 Task: Open Card Tutoring Review in Board Product Feature Prioritization and Development to Workspace Financial Planning and Analysis Services and add a team member Softage.1@softage.net, a label Yellow, a checklist LEED Certification, an attachment from your google drive, a color Yellow and finally, add a card description 'Develop and launch new customer retention program for low-value customers' and a comment 'Given the potential impact of this task on our team workload, let us ensure that we have the necessary resources and support to execute it effectively.'. Add a start date 'Jan 05, 1900' with a due date 'Jan 12, 1900'
Action: Mouse moved to (362, 149)
Screenshot: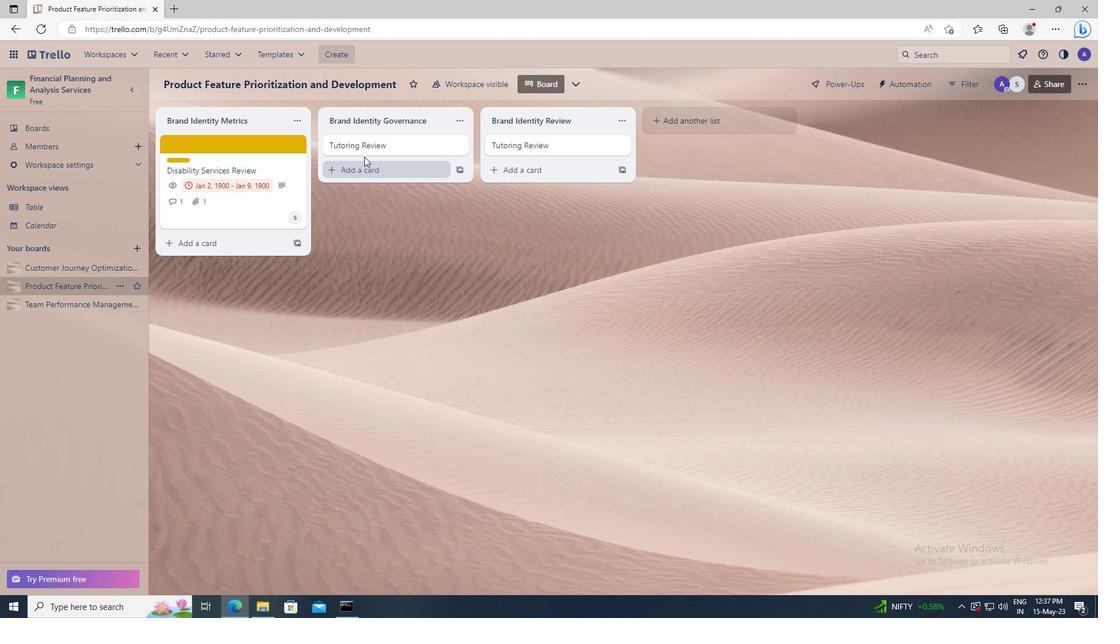 
Action: Mouse pressed left at (362, 149)
Screenshot: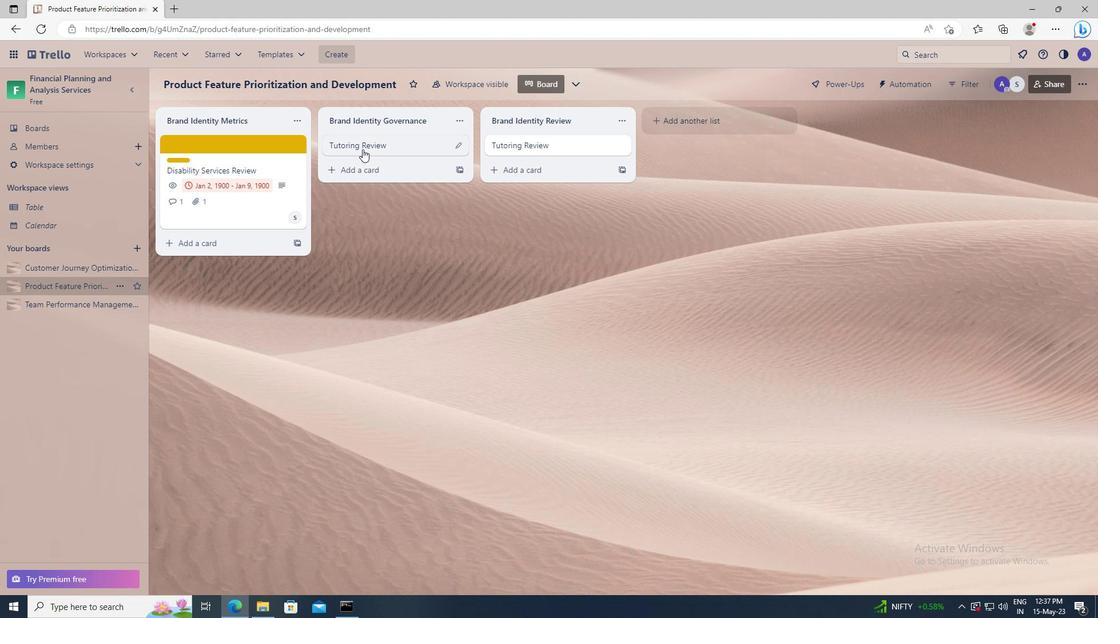 
Action: Mouse moved to (675, 184)
Screenshot: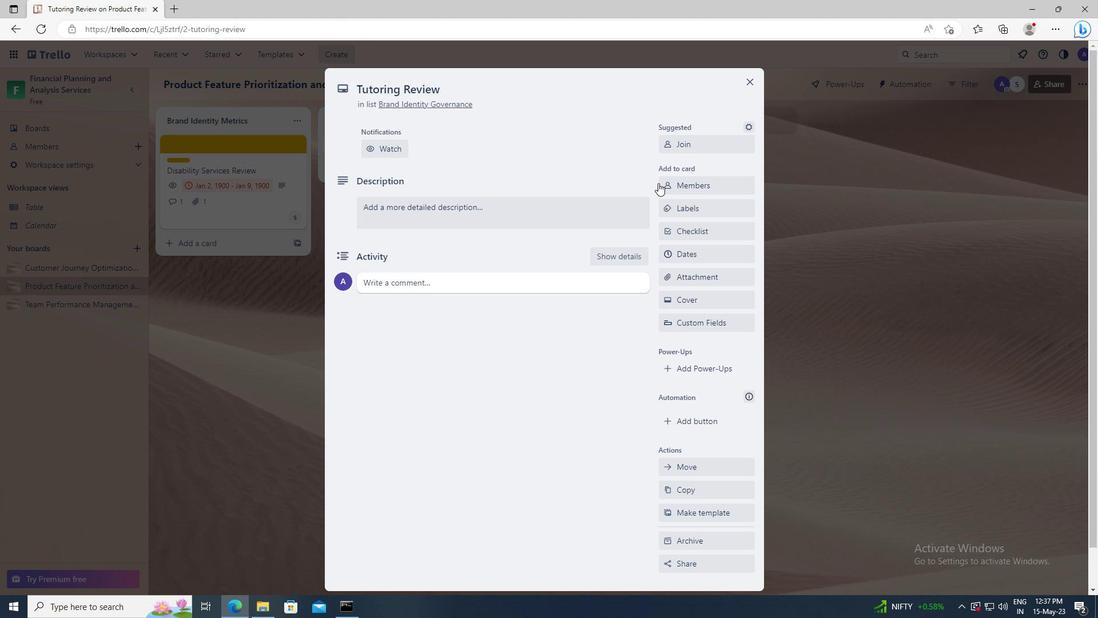 
Action: Mouse pressed left at (675, 184)
Screenshot: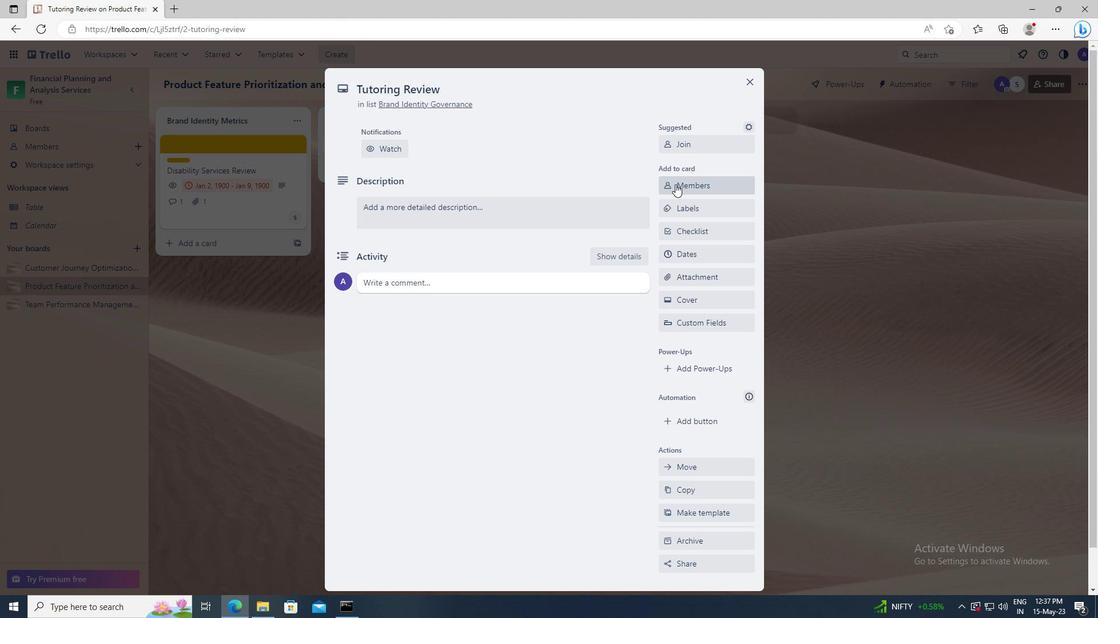
Action: Mouse moved to (683, 237)
Screenshot: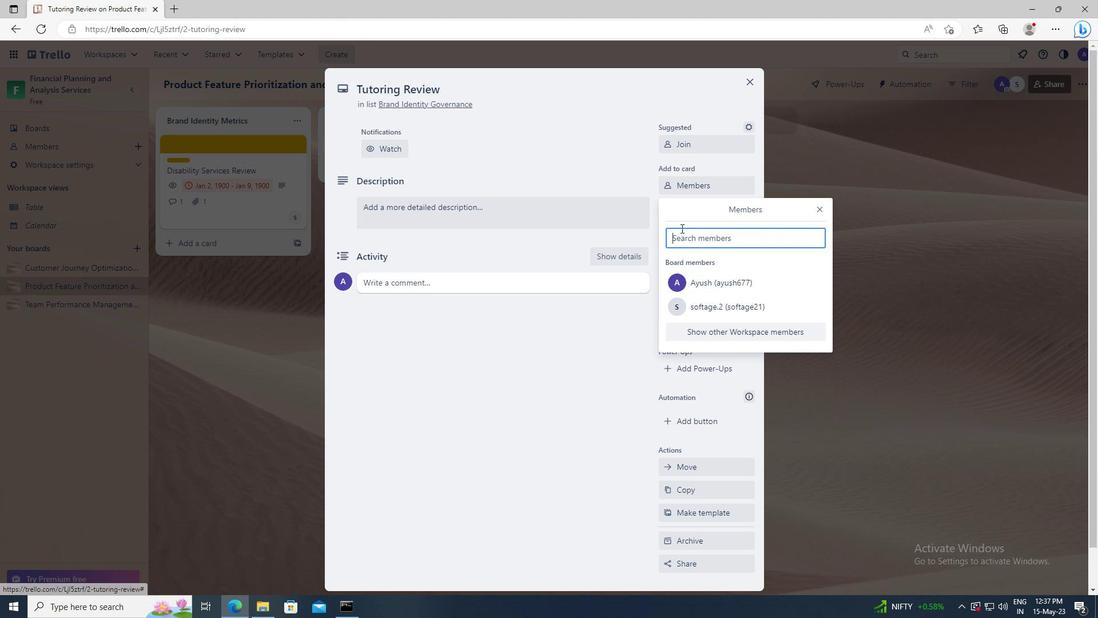 
Action: Mouse pressed left at (683, 237)
Screenshot: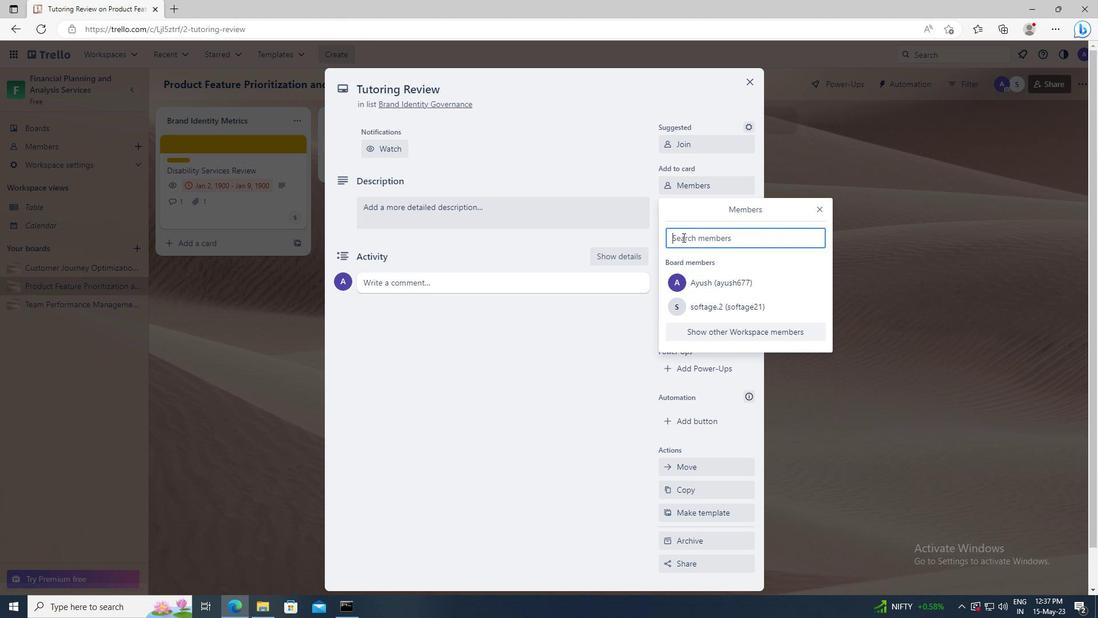 
Action: Key pressed <Key.shift>SOFTAGE.1
Screenshot: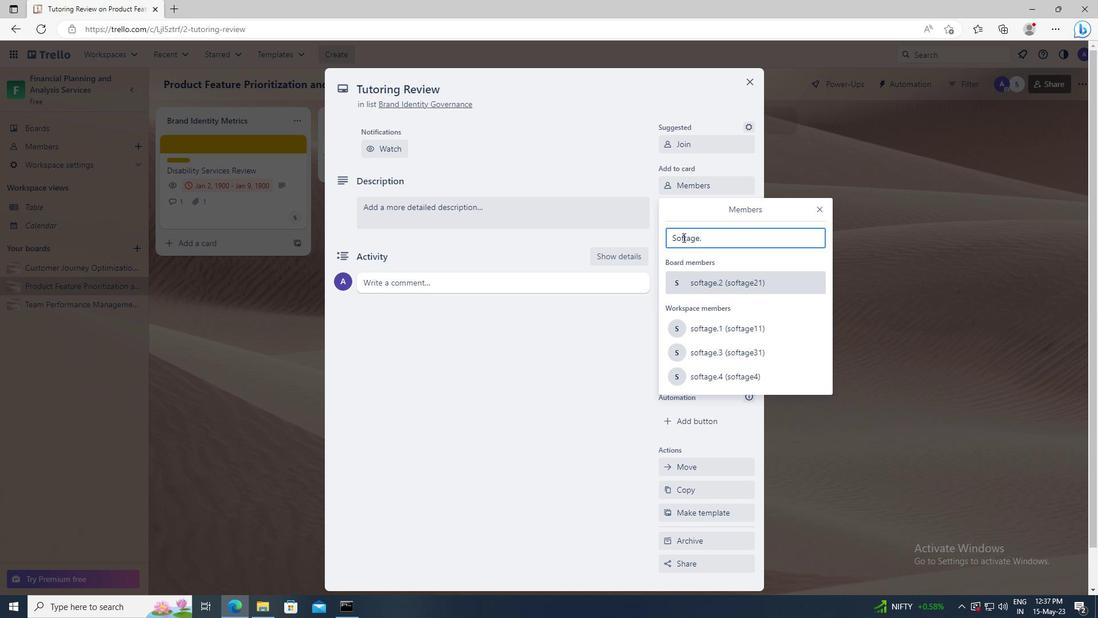 
Action: Mouse moved to (697, 339)
Screenshot: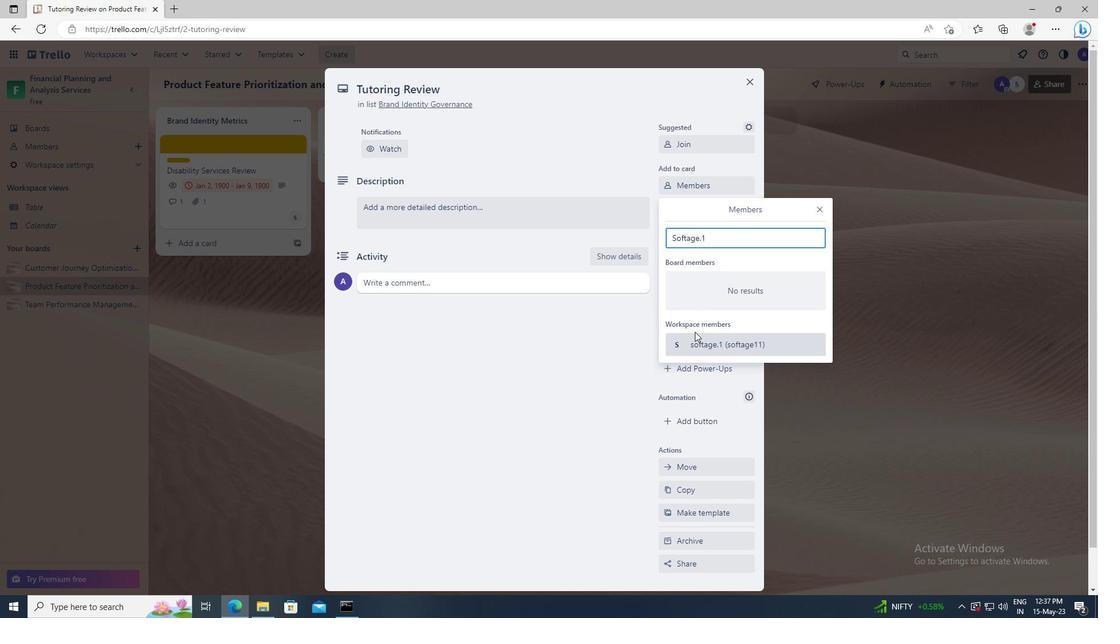 
Action: Mouse pressed left at (697, 339)
Screenshot: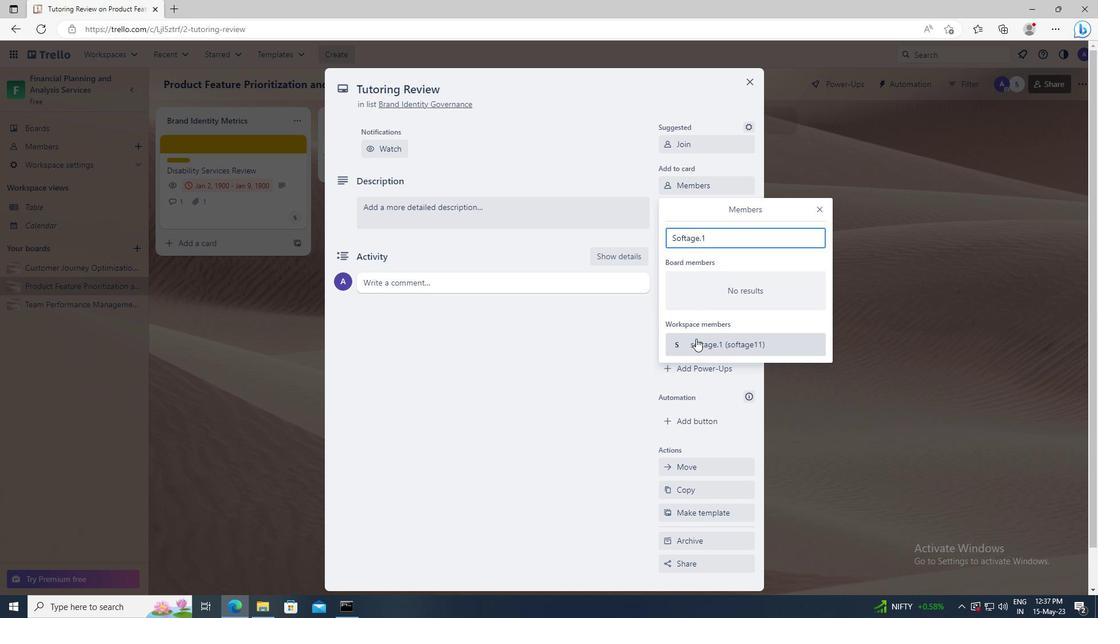 
Action: Mouse moved to (820, 210)
Screenshot: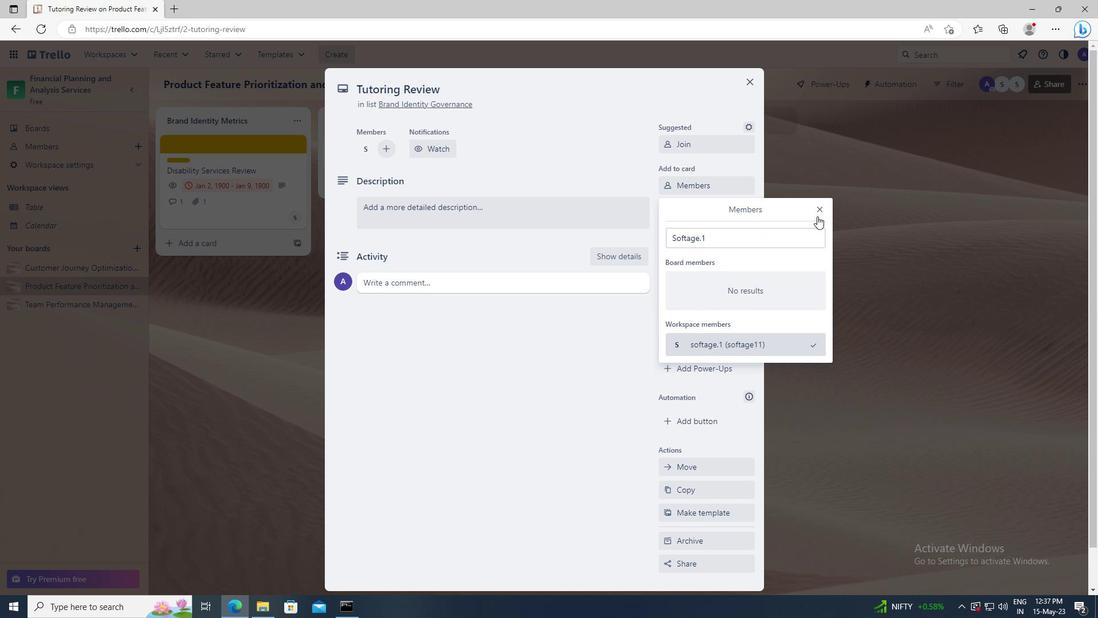 
Action: Mouse pressed left at (820, 210)
Screenshot: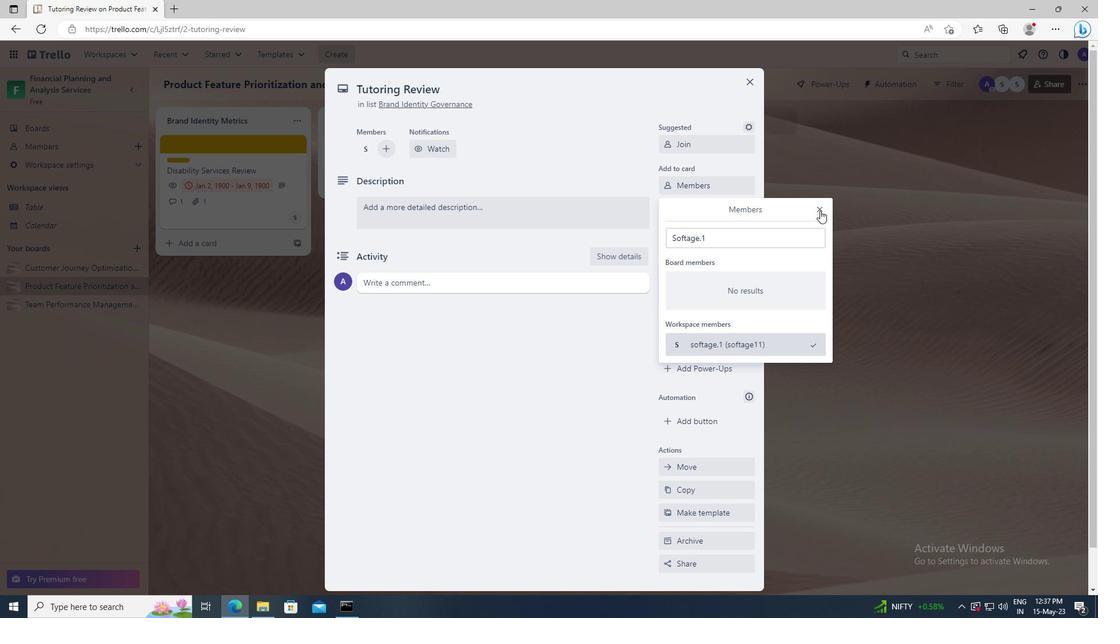 
Action: Mouse moved to (705, 206)
Screenshot: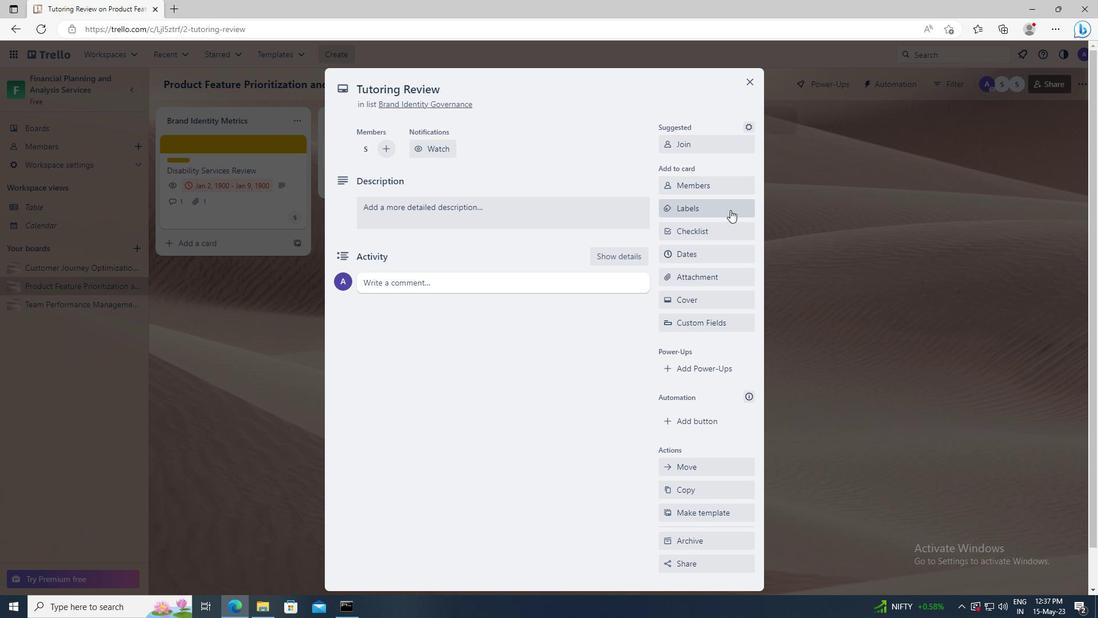 
Action: Mouse pressed left at (705, 206)
Screenshot: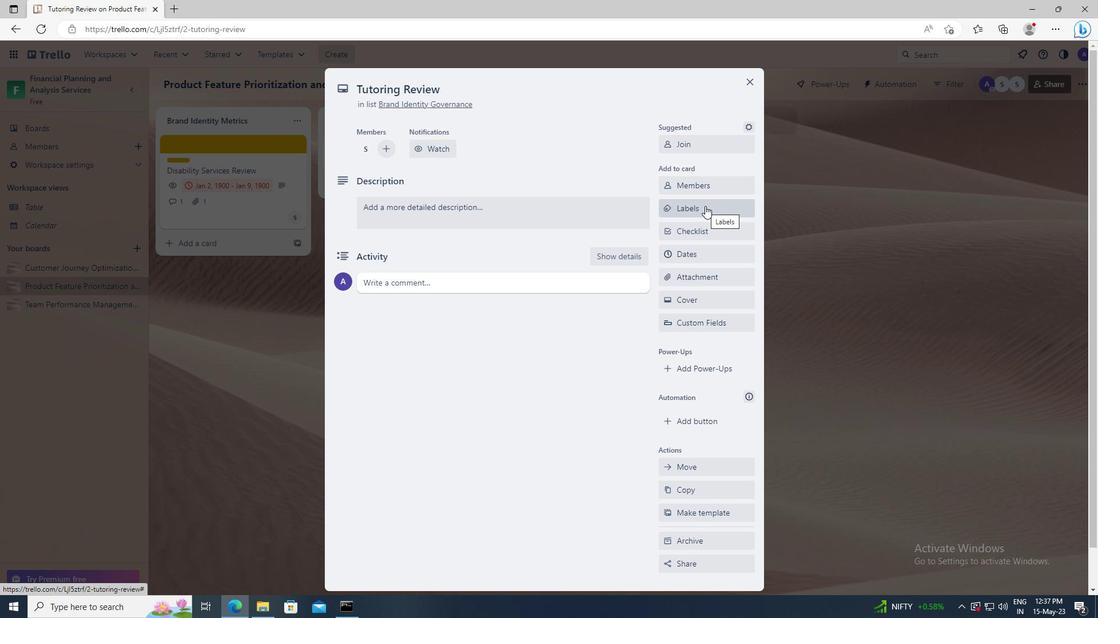 
Action: Mouse moved to (741, 432)
Screenshot: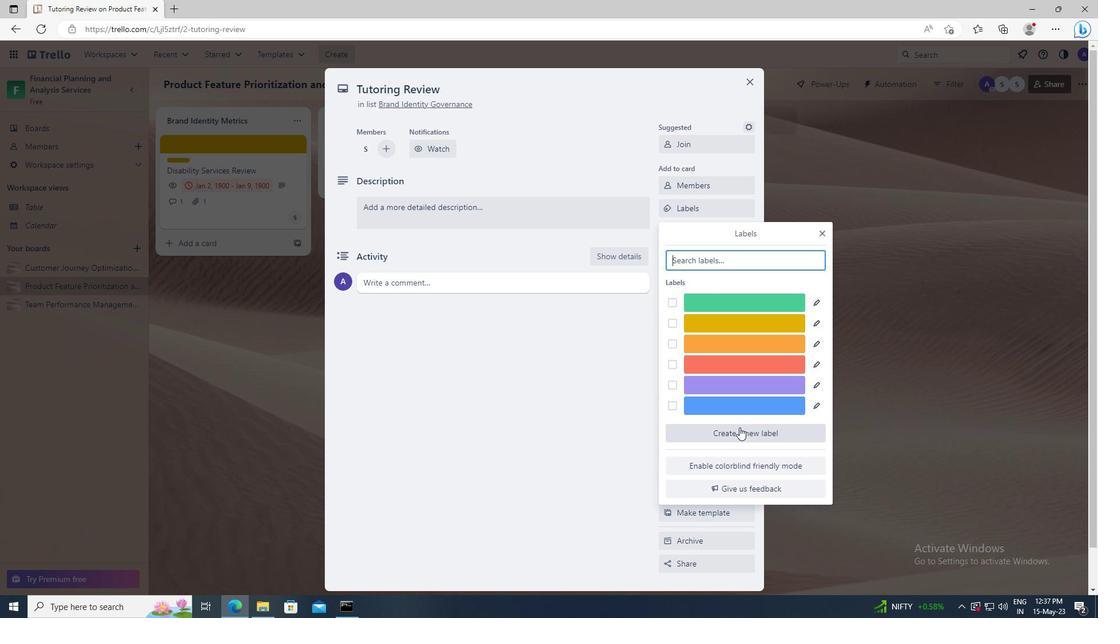 
Action: Mouse pressed left at (741, 432)
Screenshot: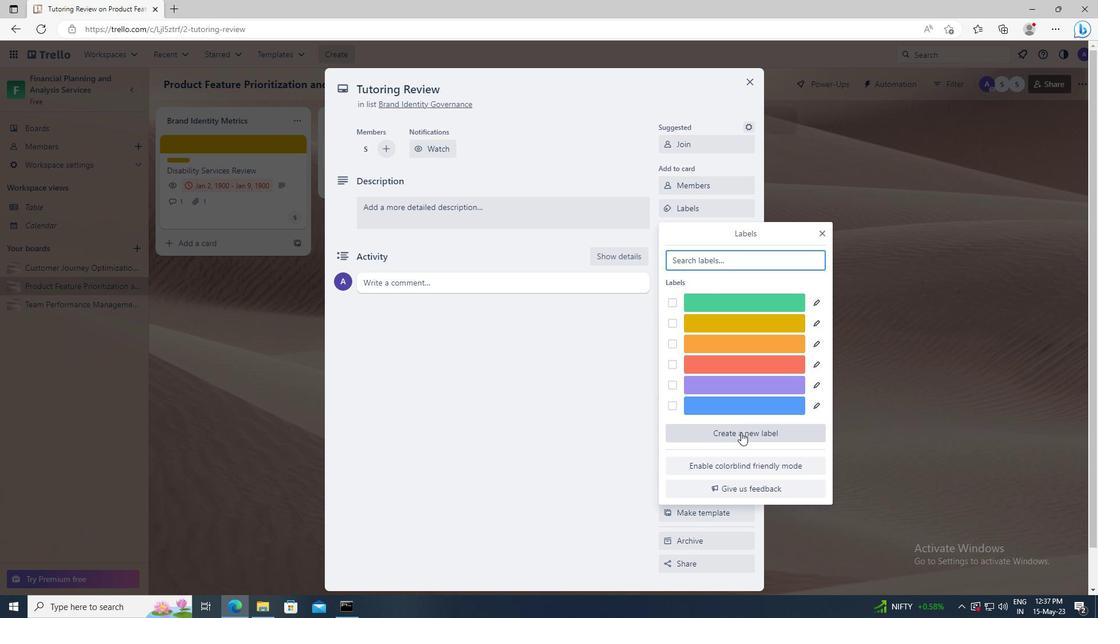 
Action: Mouse moved to (718, 402)
Screenshot: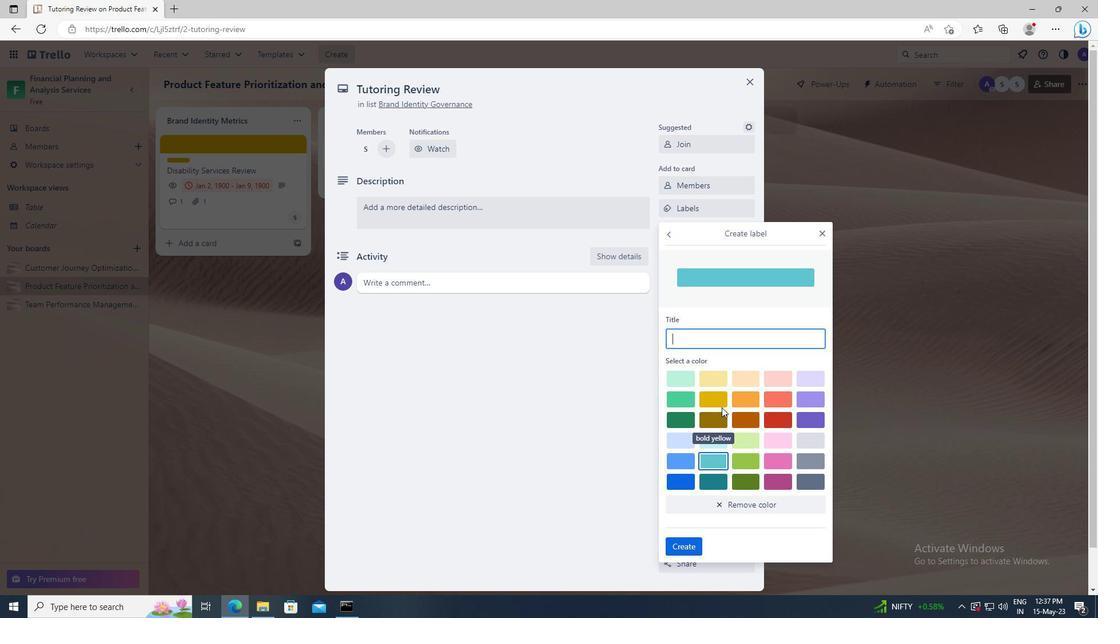 
Action: Mouse pressed left at (718, 402)
Screenshot: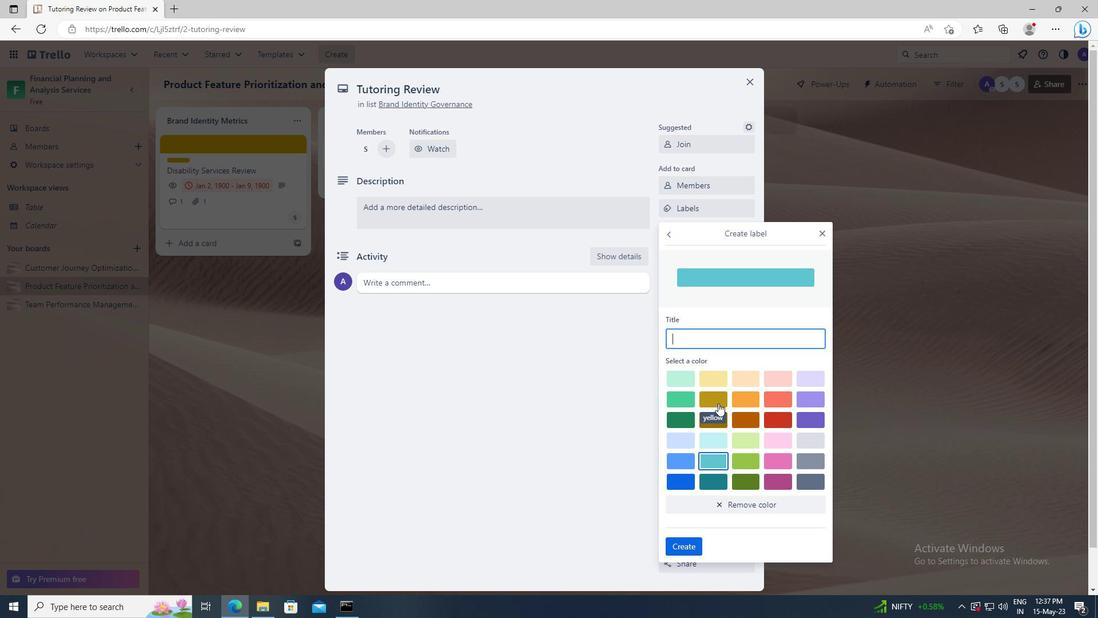 
Action: Mouse moved to (676, 550)
Screenshot: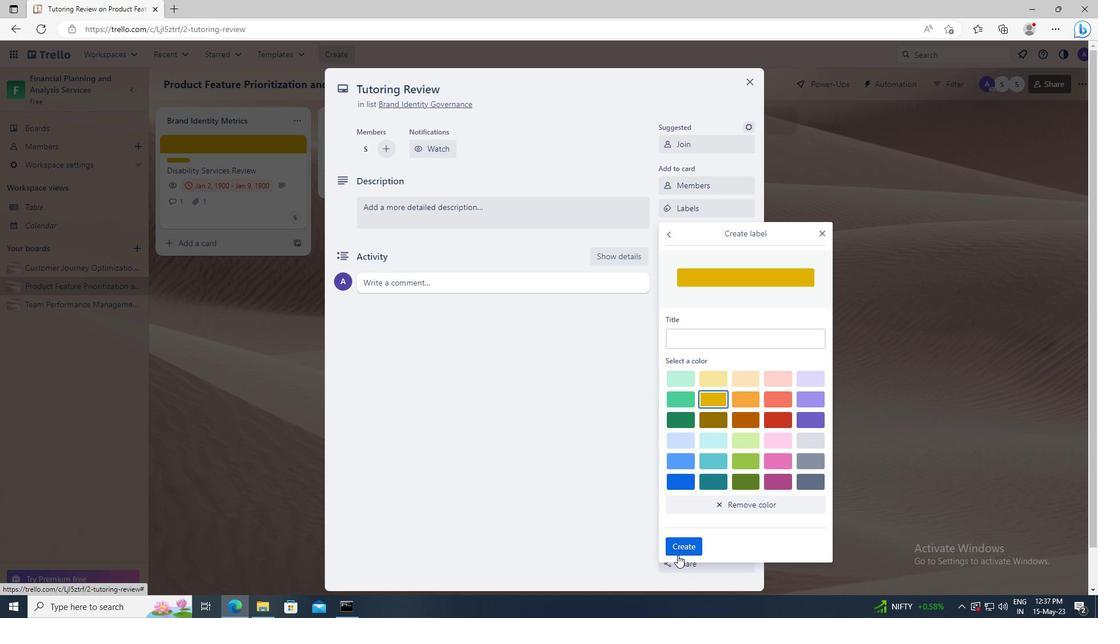 
Action: Mouse pressed left at (676, 550)
Screenshot: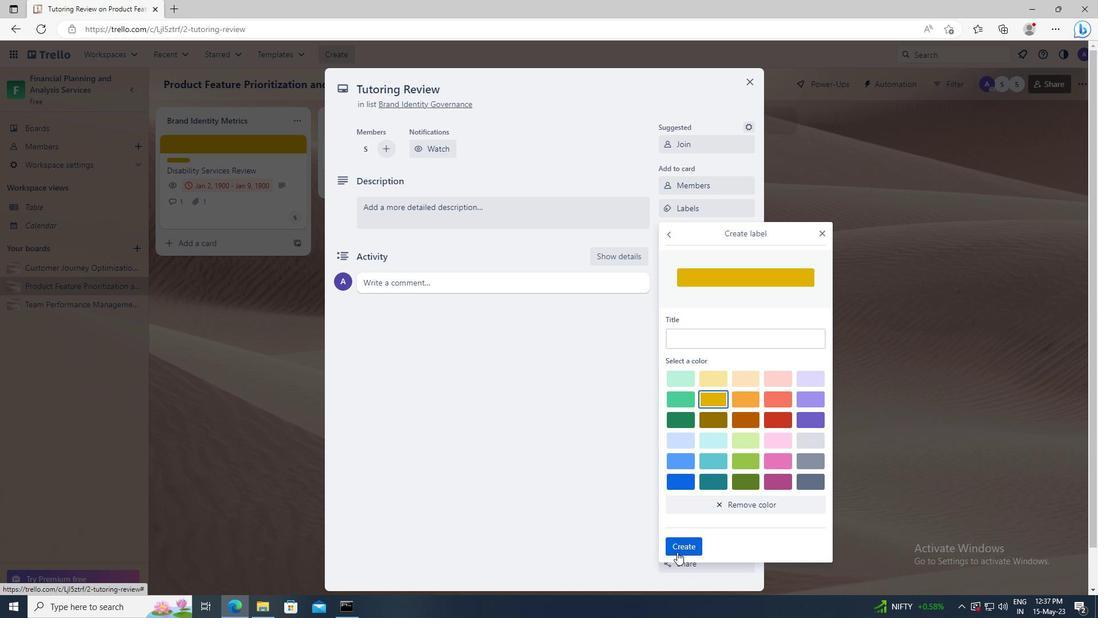 
Action: Mouse moved to (822, 230)
Screenshot: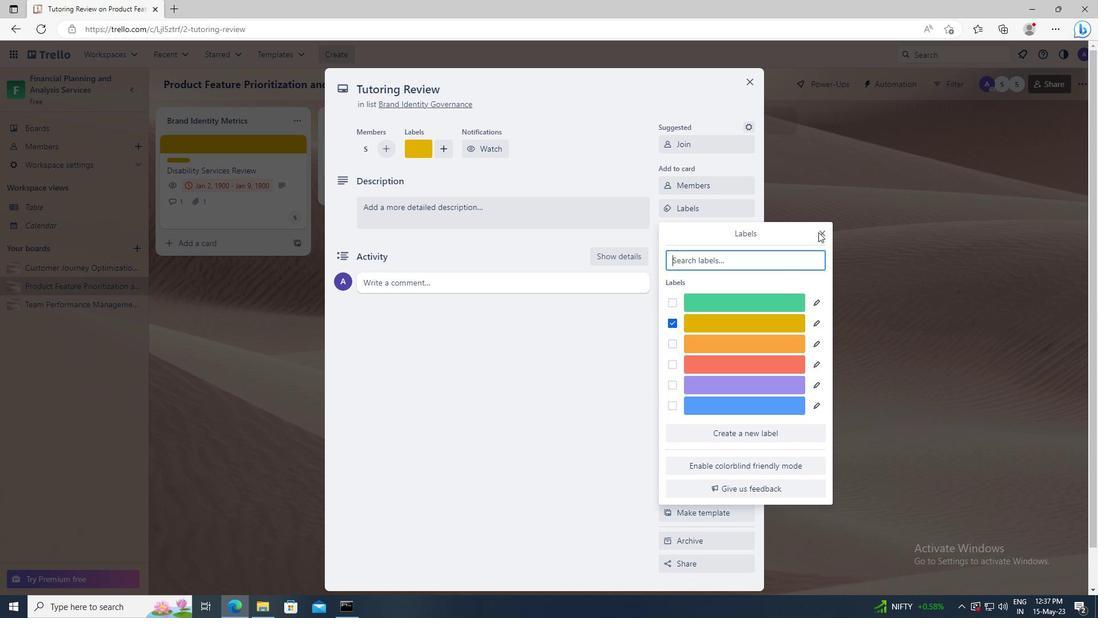 
Action: Mouse pressed left at (822, 230)
Screenshot: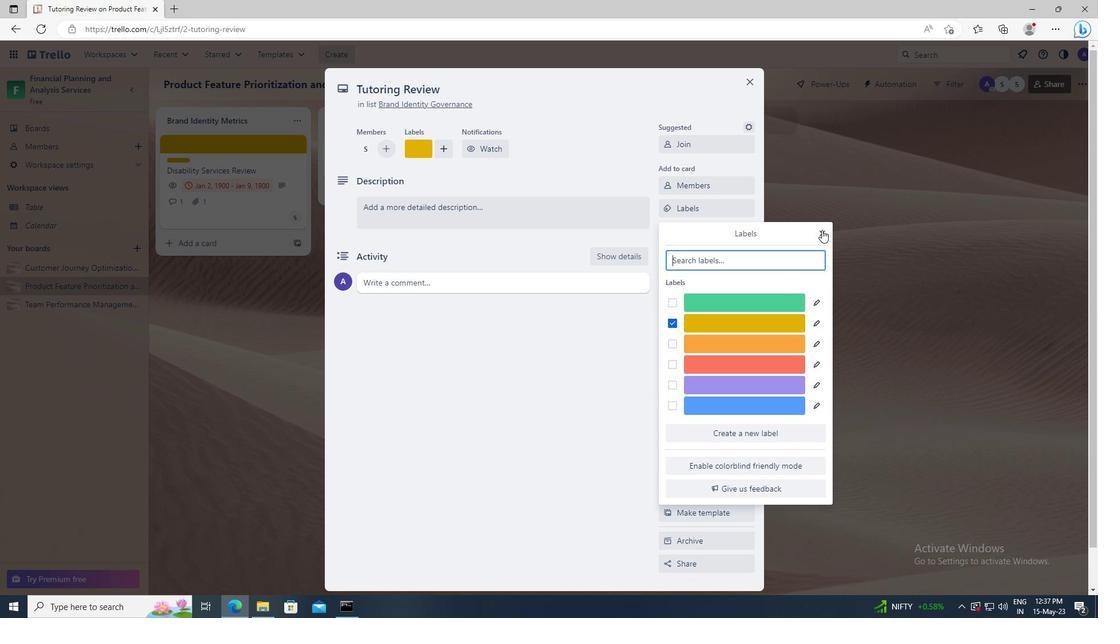 
Action: Mouse moved to (716, 234)
Screenshot: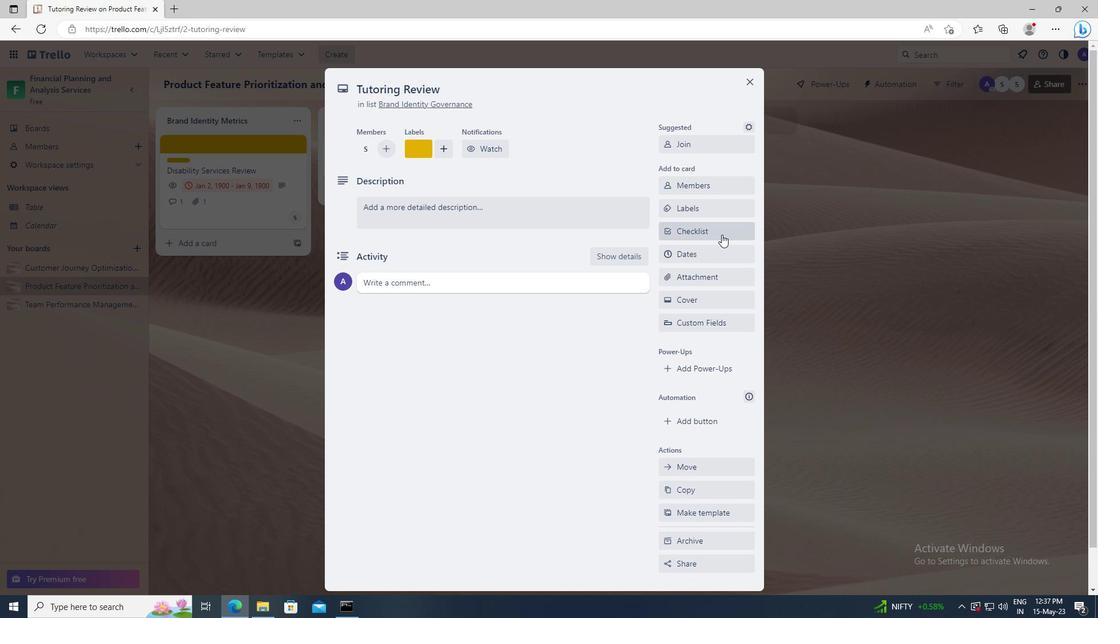
Action: Mouse pressed left at (716, 234)
Screenshot: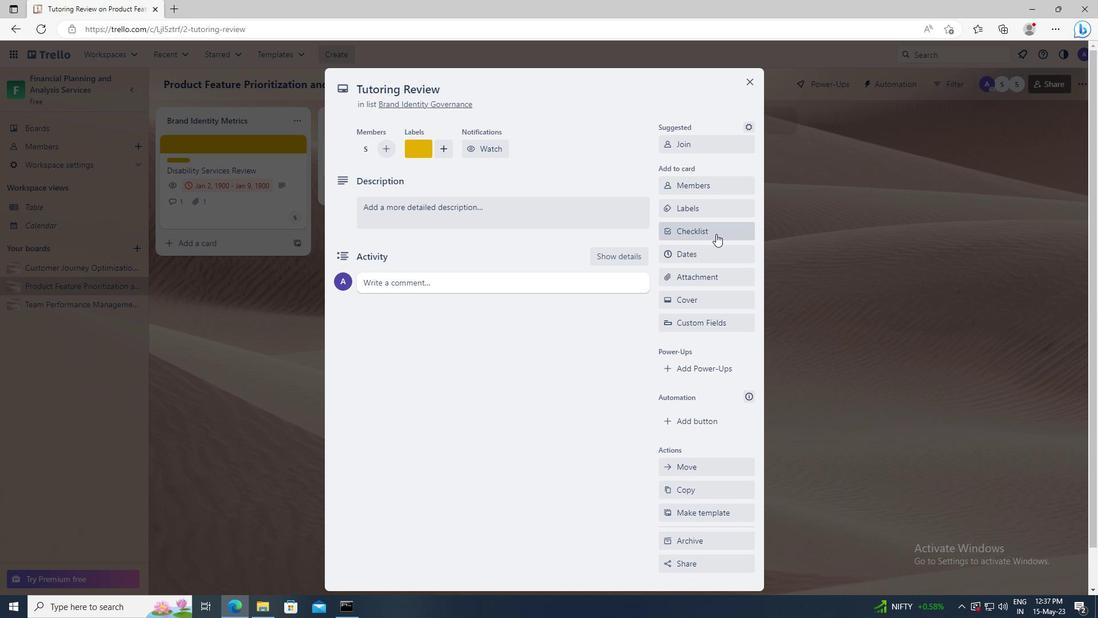 
Action: Key pressed <Key.shift>LEED<Key.space><Key.shift>CERTIFICATION
Screenshot: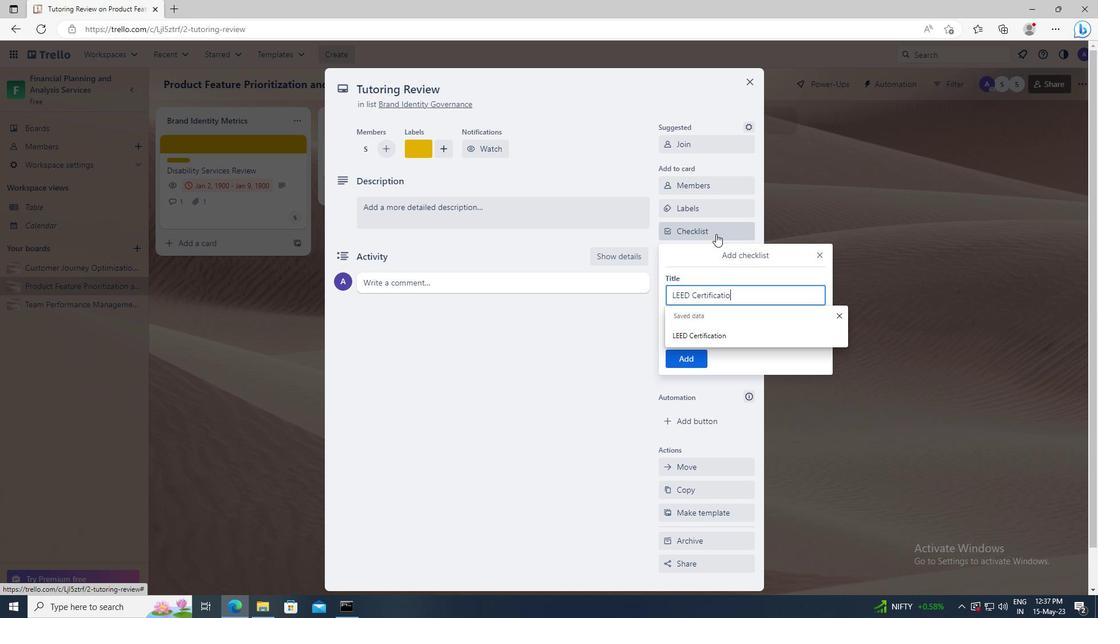 
Action: Mouse moved to (690, 357)
Screenshot: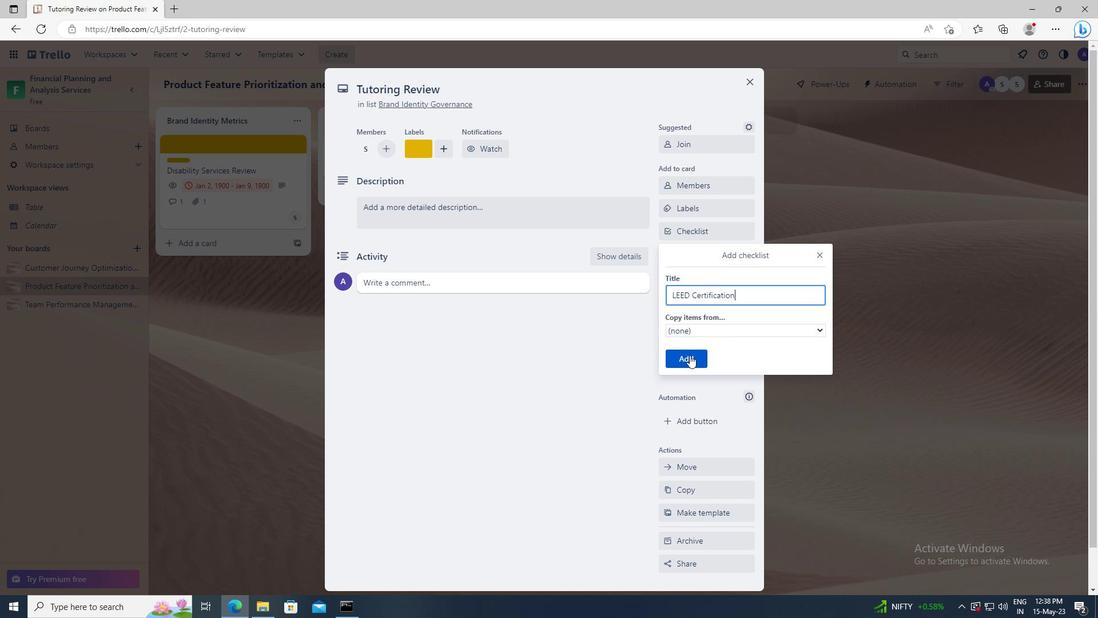 
Action: Mouse pressed left at (690, 357)
Screenshot: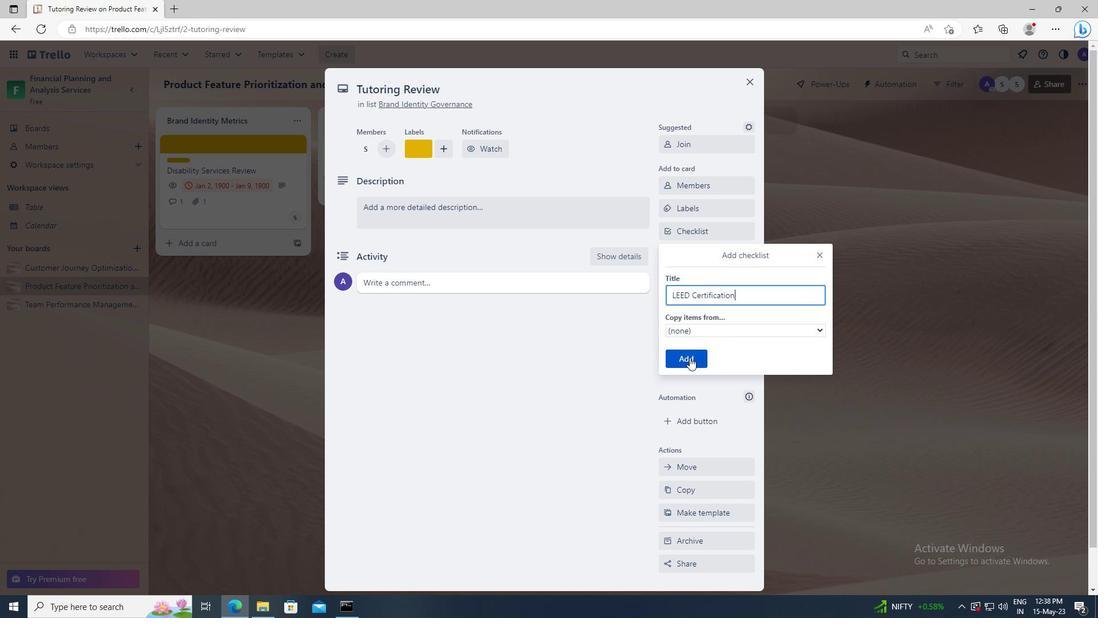 
Action: Mouse moved to (687, 275)
Screenshot: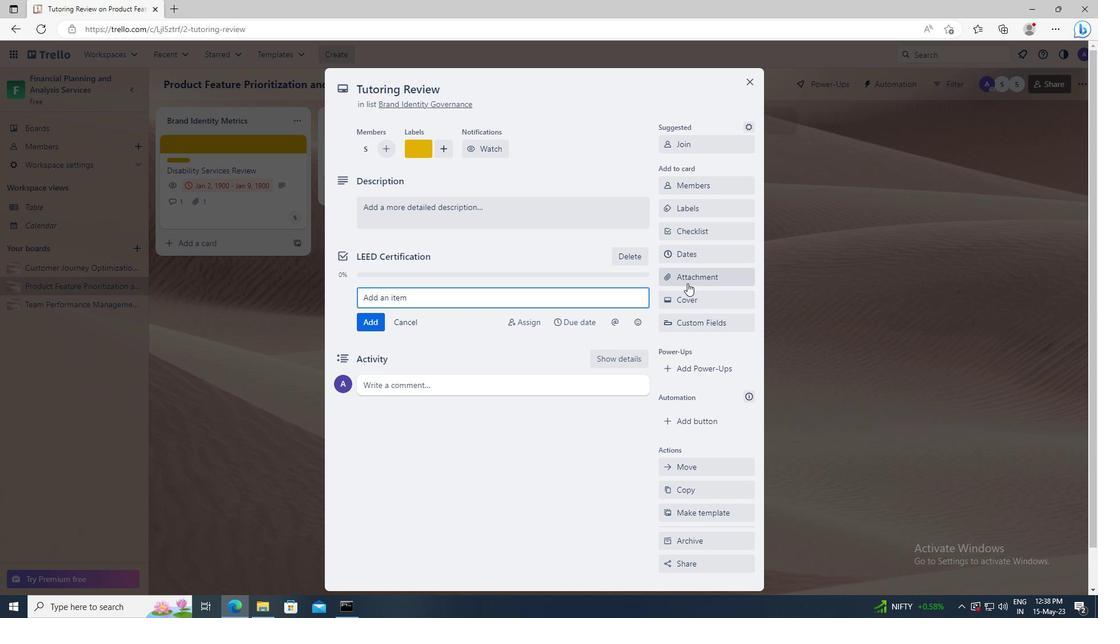 
Action: Mouse pressed left at (687, 275)
Screenshot: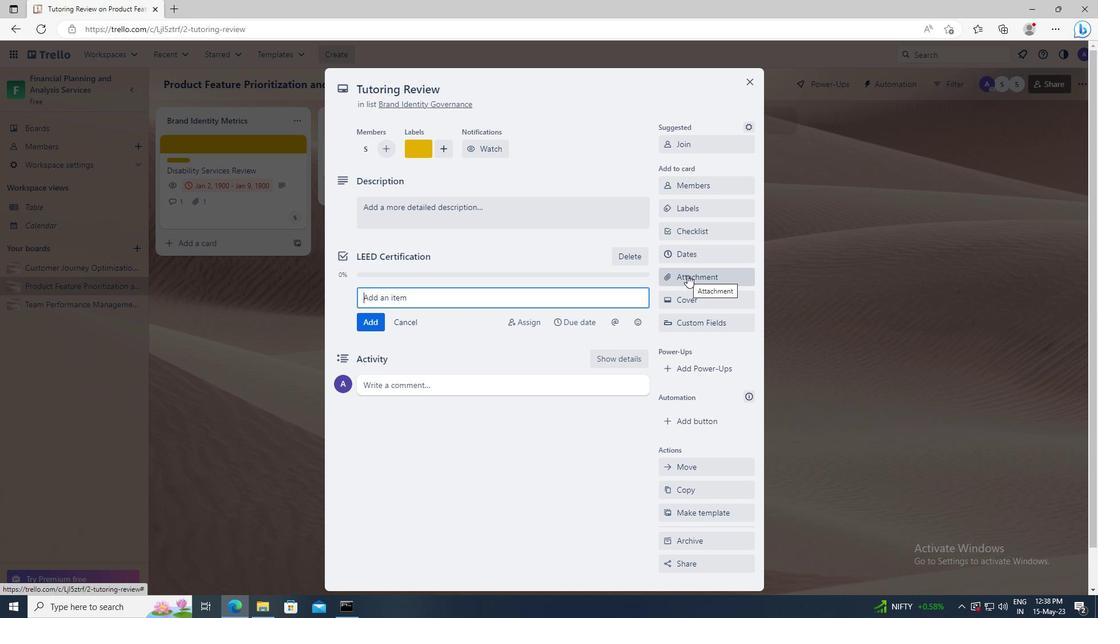 
Action: Mouse moved to (689, 364)
Screenshot: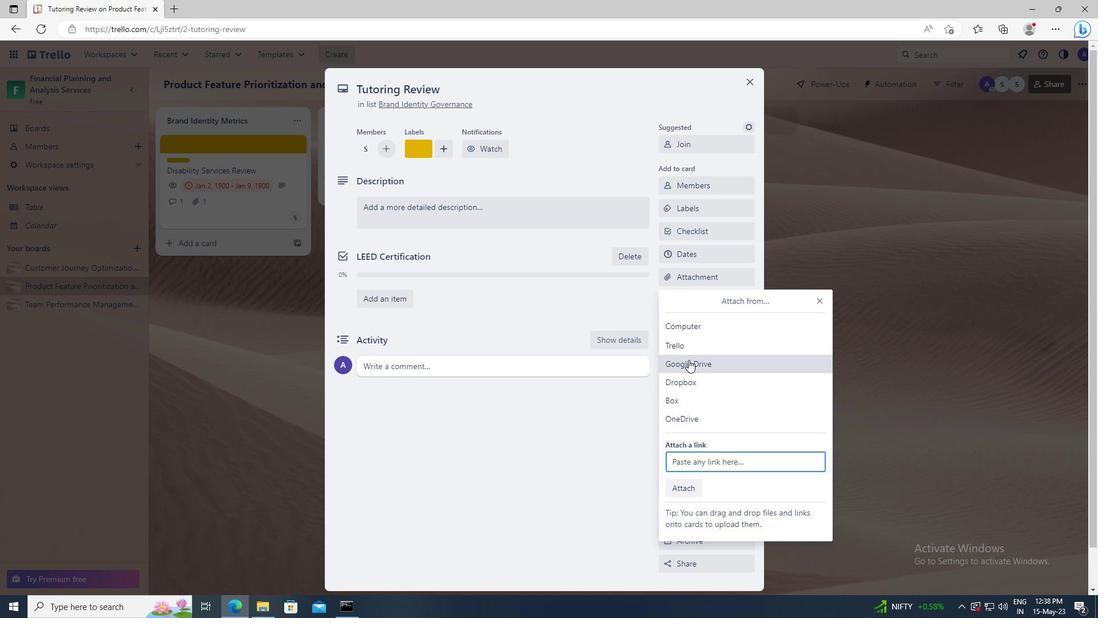 
Action: Mouse pressed left at (689, 364)
Screenshot: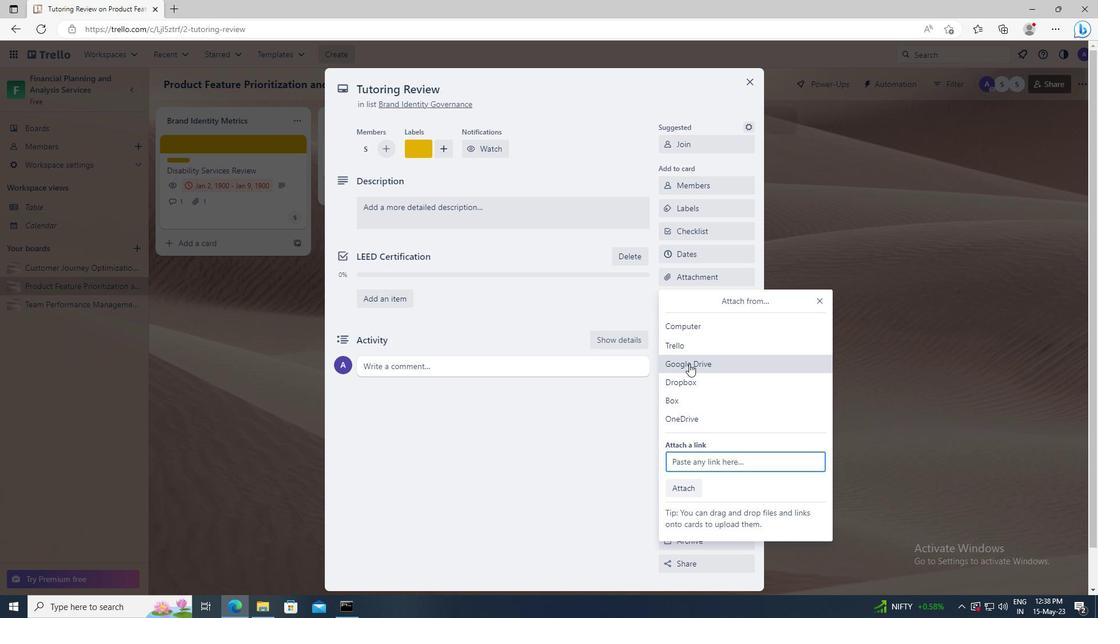 
Action: Mouse moved to (327, 337)
Screenshot: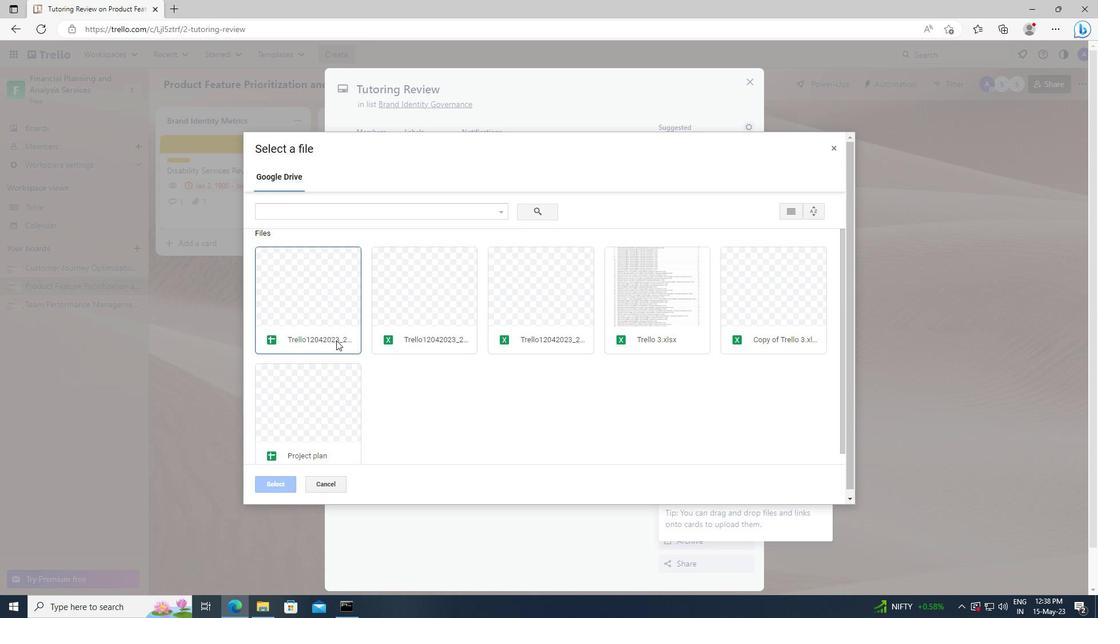 
Action: Mouse pressed left at (327, 337)
Screenshot: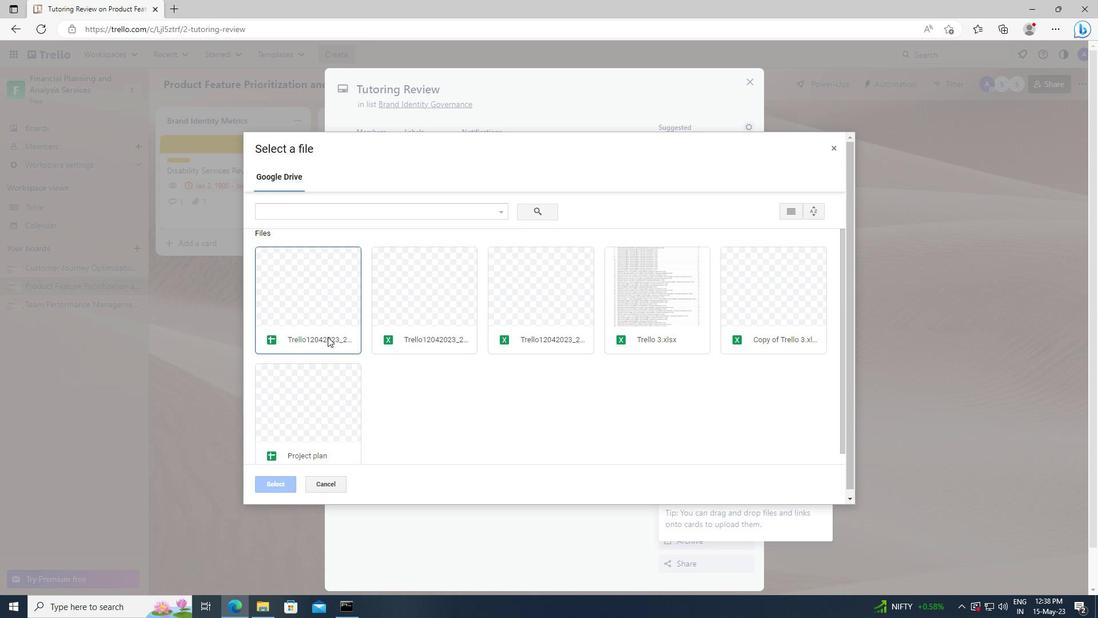 
Action: Mouse moved to (286, 484)
Screenshot: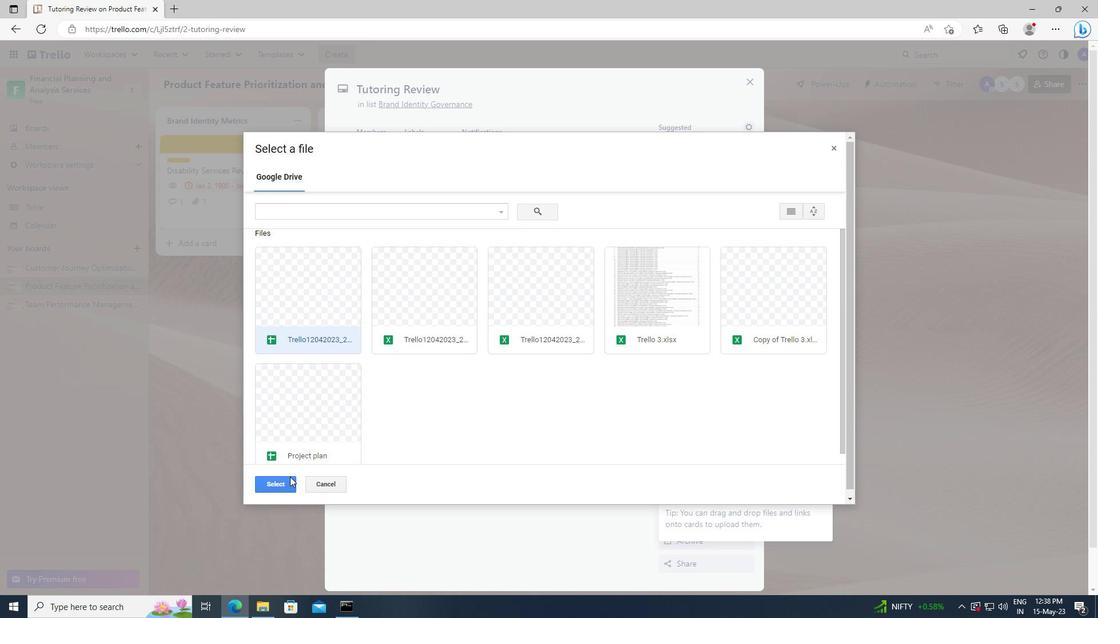 
Action: Mouse pressed left at (286, 484)
Screenshot: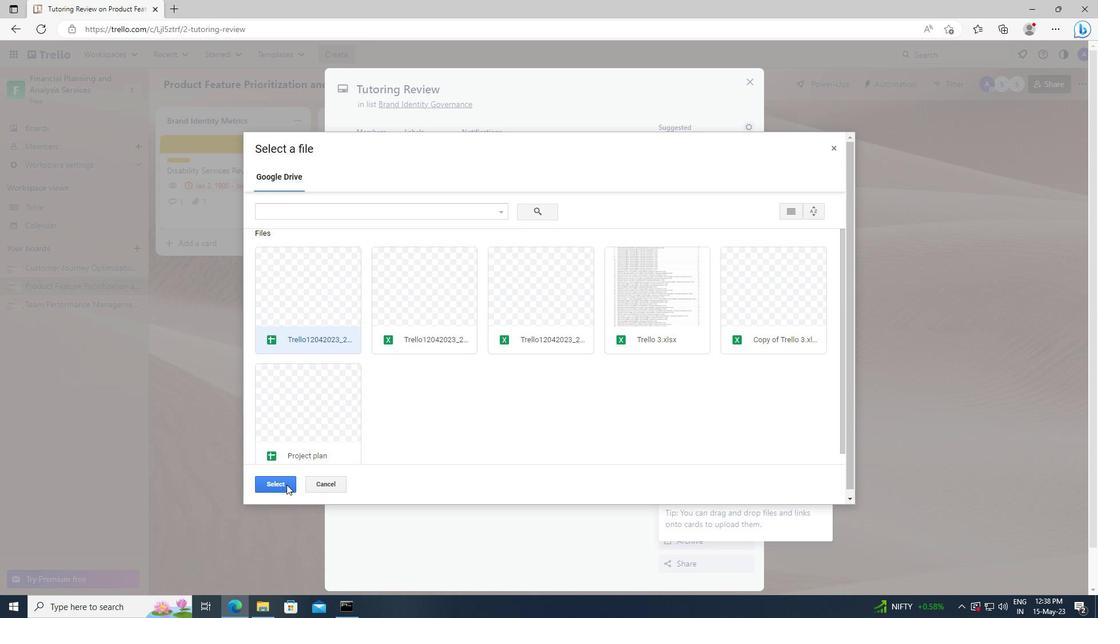 
Action: Mouse moved to (676, 303)
Screenshot: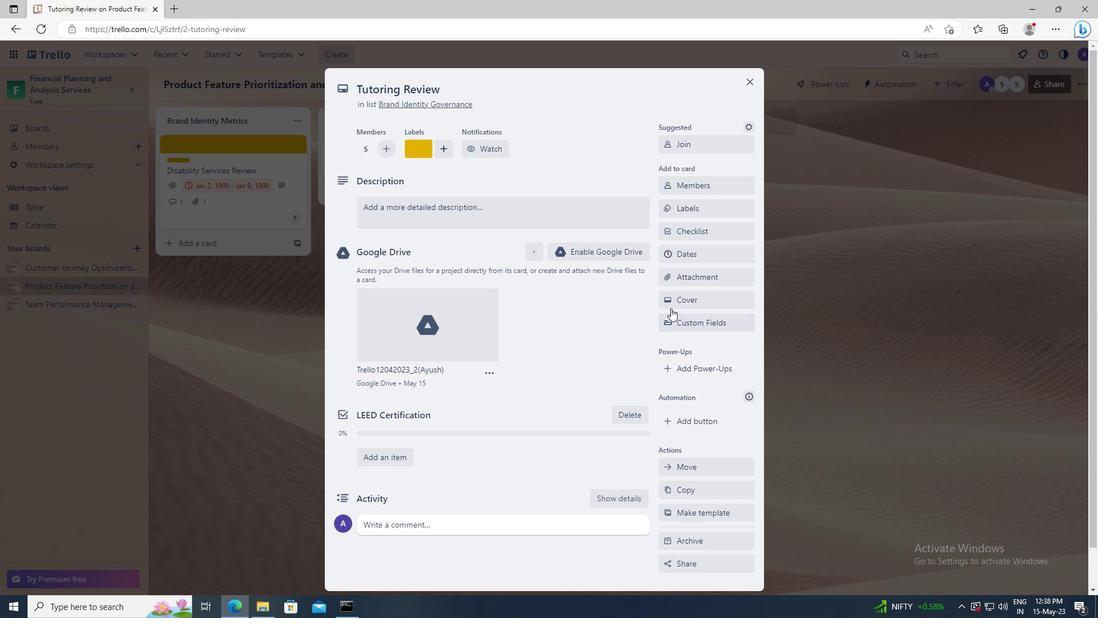 
Action: Mouse pressed left at (676, 303)
Screenshot: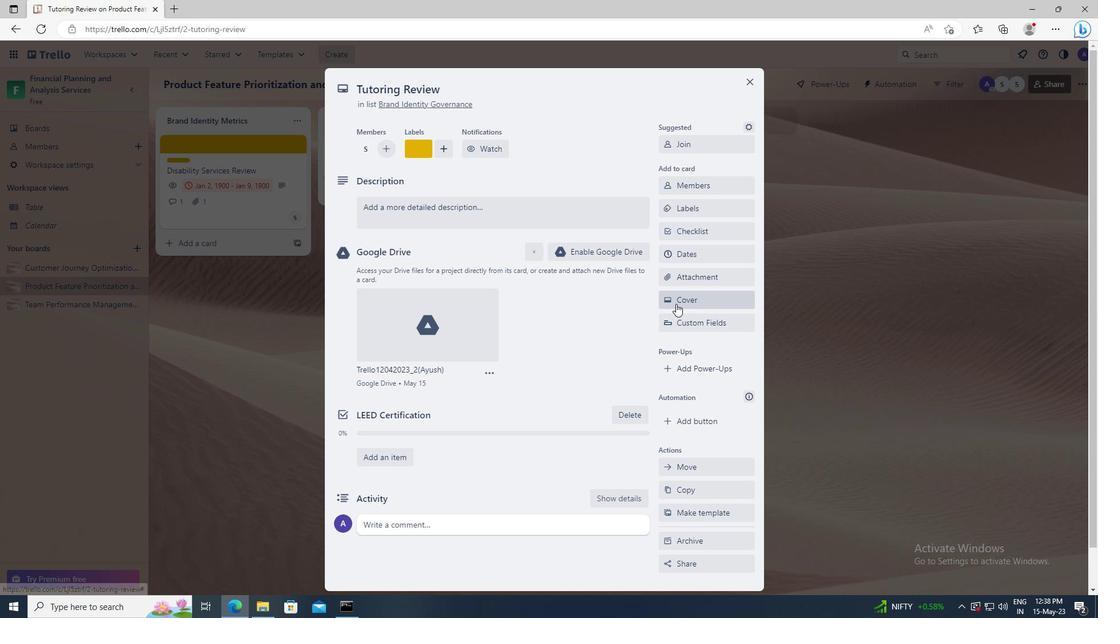 
Action: Mouse moved to (709, 365)
Screenshot: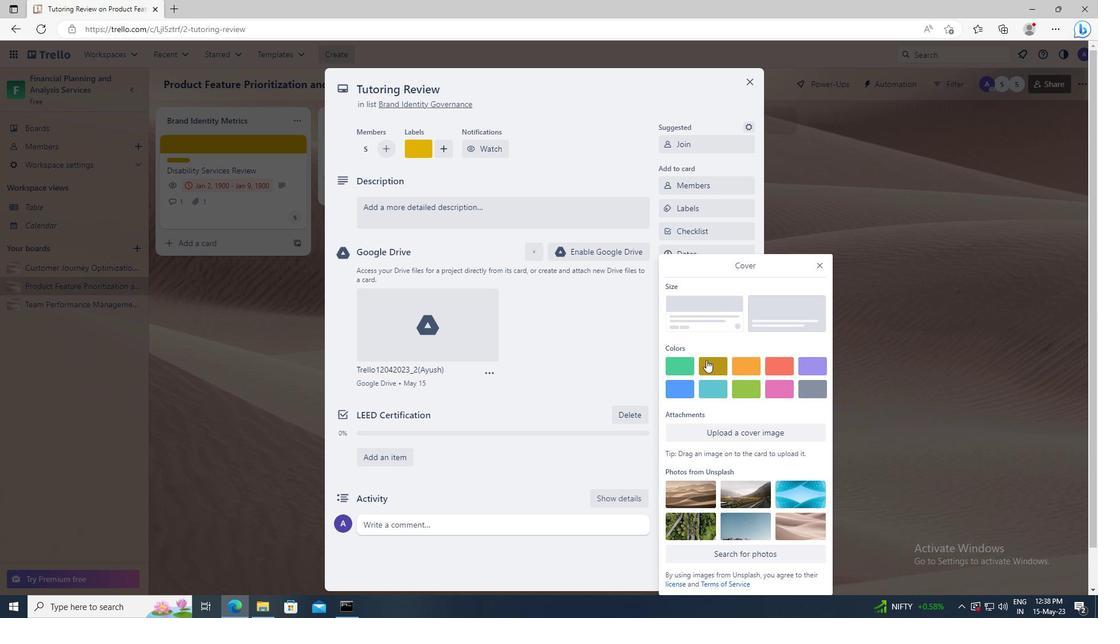 
Action: Mouse pressed left at (709, 365)
Screenshot: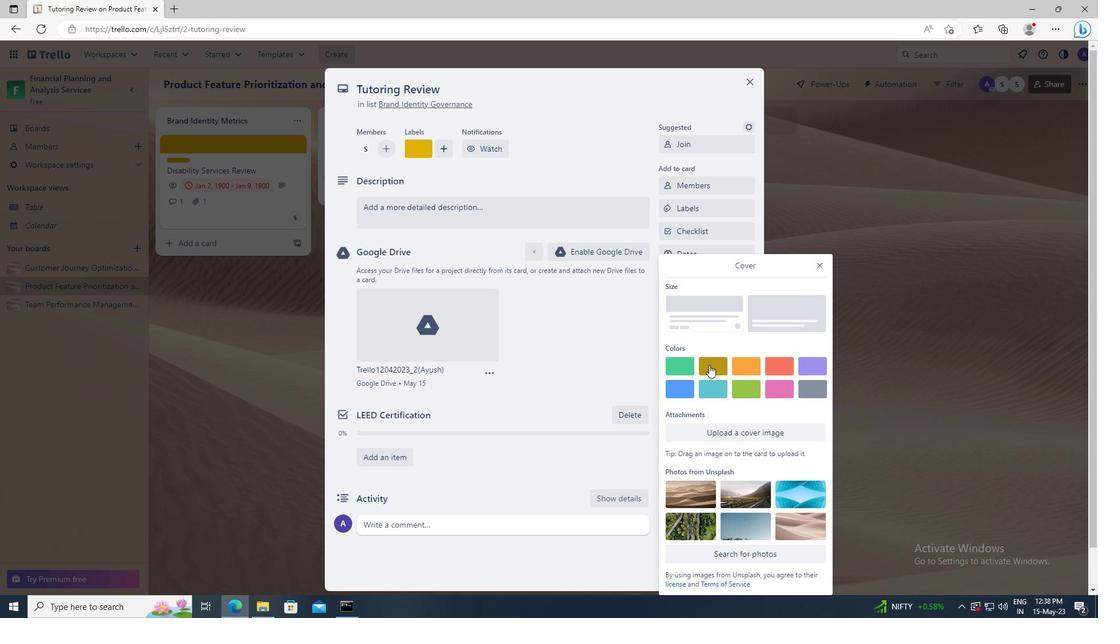 
Action: Mouse moved to (819, 242)
Screenshot: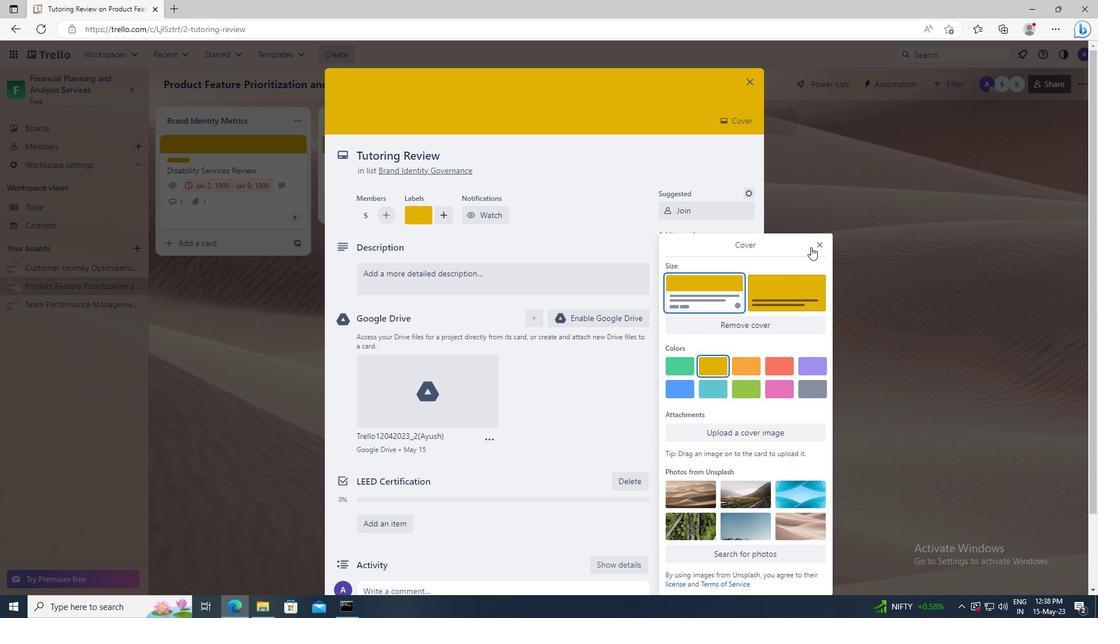 
Action: Mouse pressed left at (819, 242)
Screenshot: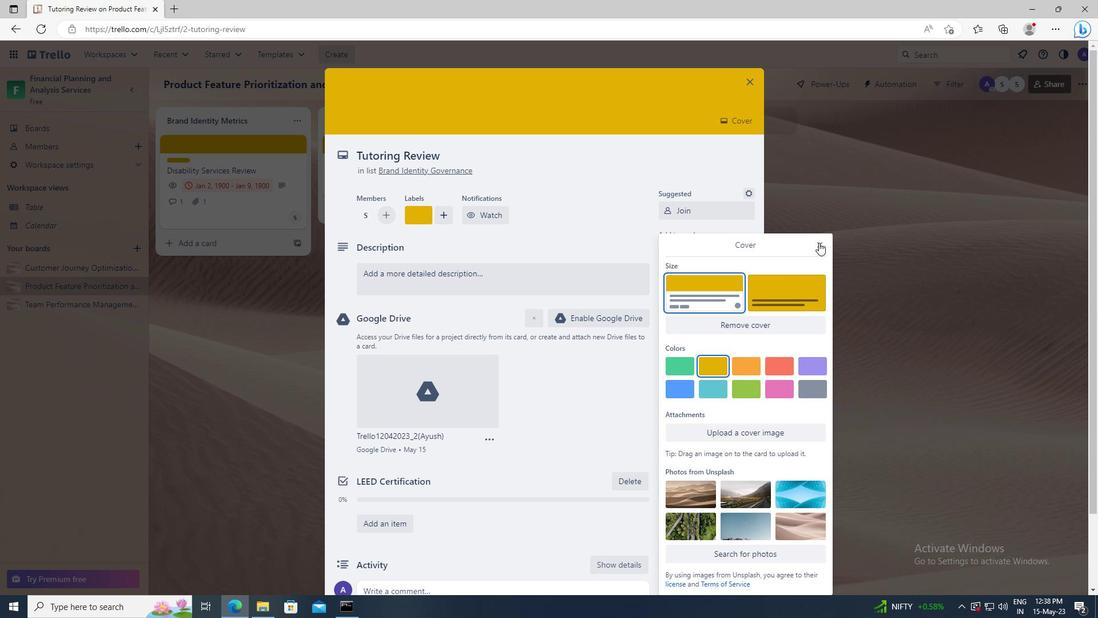 
Action: Mouse moved to (529, 277)
Screenshot: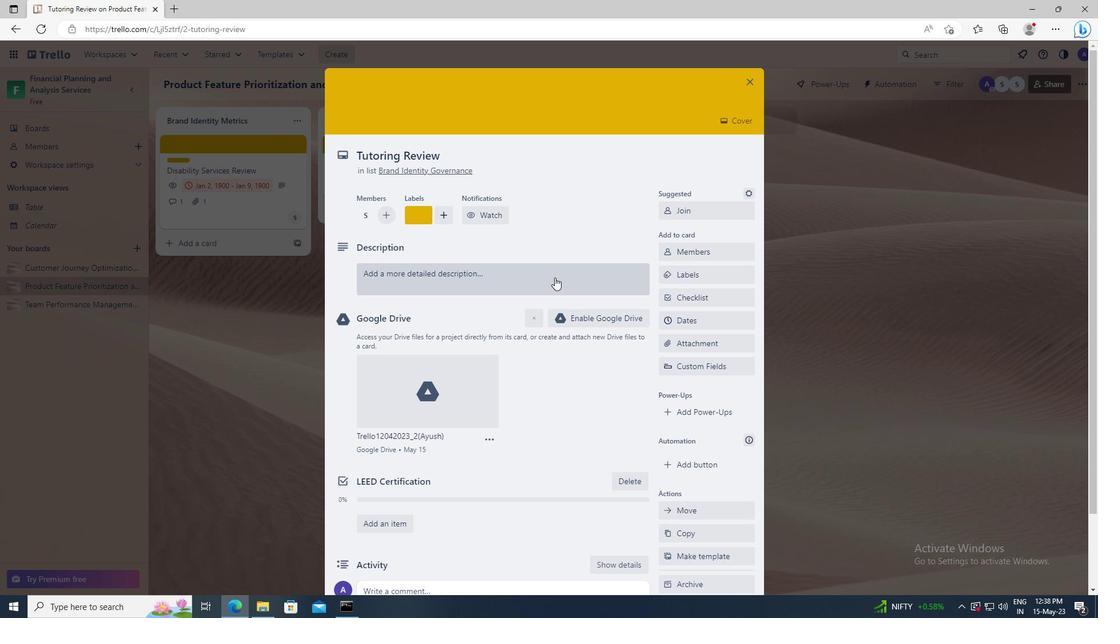 
Action: Mouse pressed left at (529, 277)
Screenshot: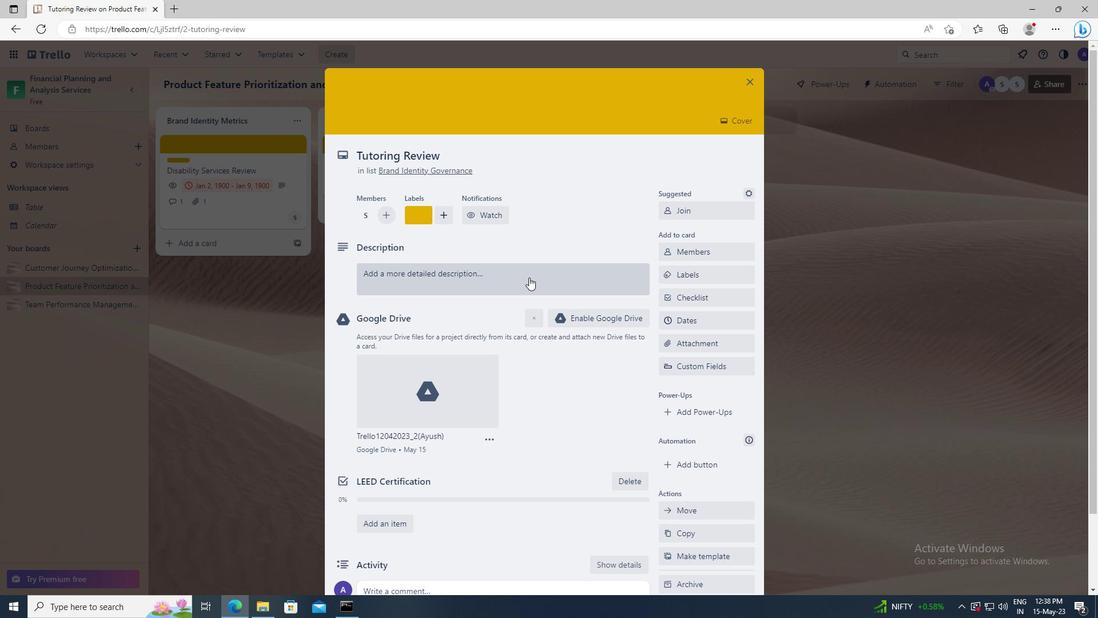 
Action: Key pressed <Key.shift>DEVELOP<Key.space>AND<Key.space>LAUNCH<Key.space>NEW<Key.space>CUSTOMER<Key.space>RETENTION<Key.space>PROGRAM<Key.space>FOR<Key.space>LOW-VALUE<Key.space>CUSTOMERS
Screenshot: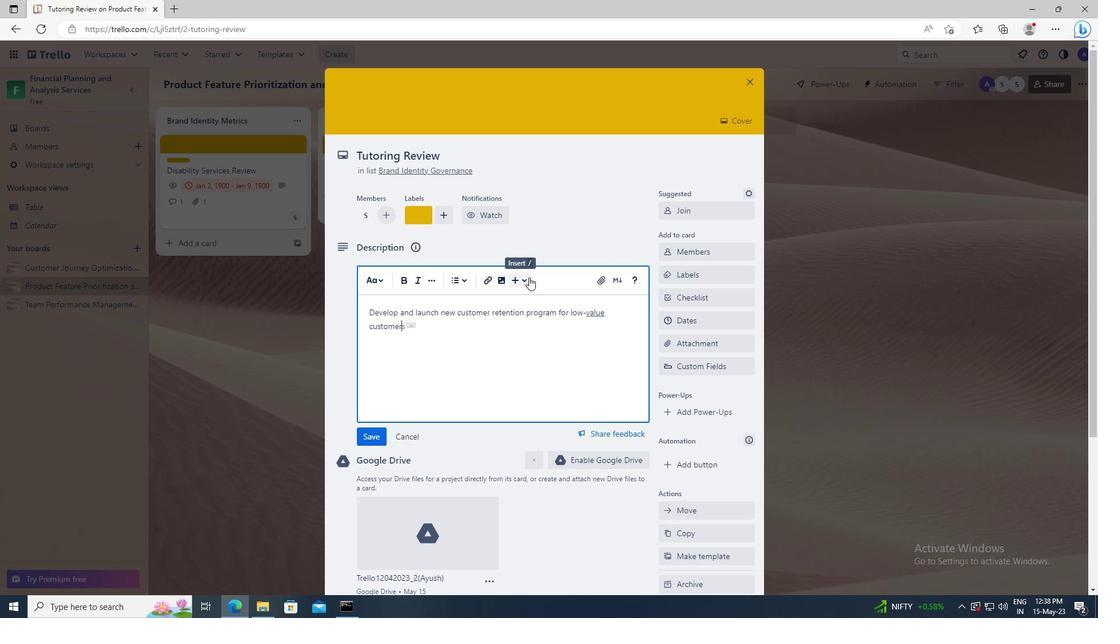 
Action: Mouse scrolled (529, 276) with delta (0, 0)
Screenshot: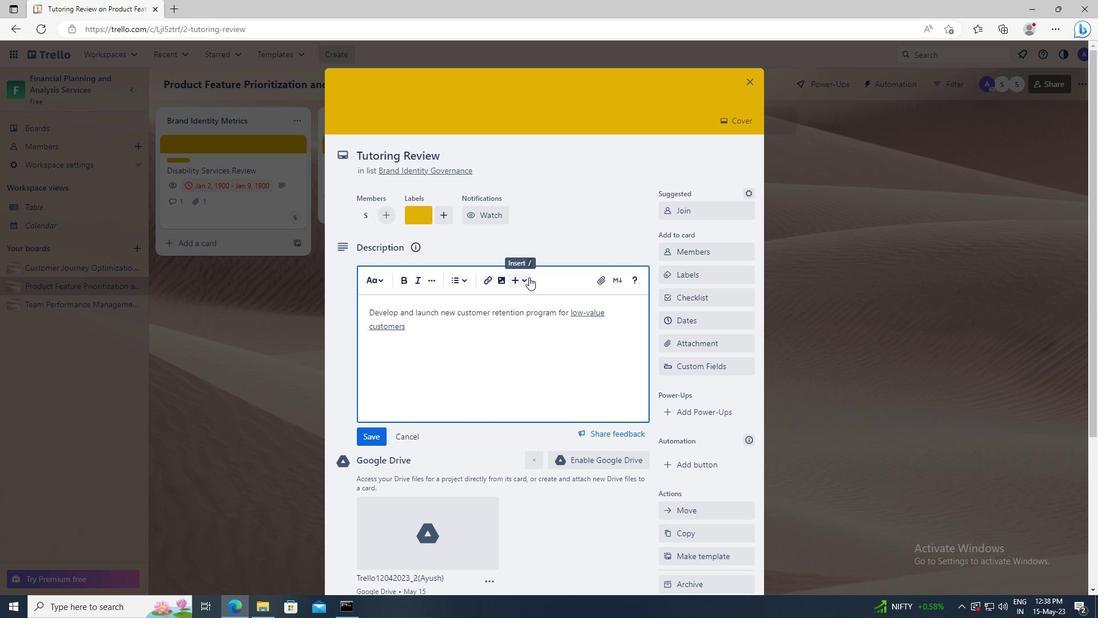 
Action: Mouse moved to (381, 355)
Screenshot: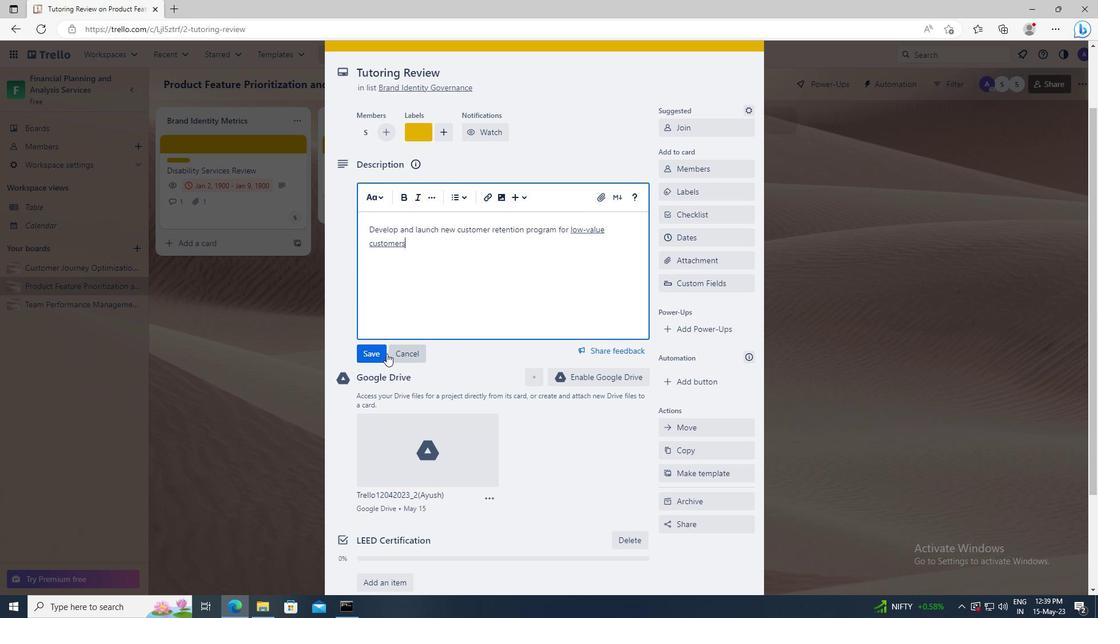 
Action: Mouse pressed left at (381, 355)
Screenshot: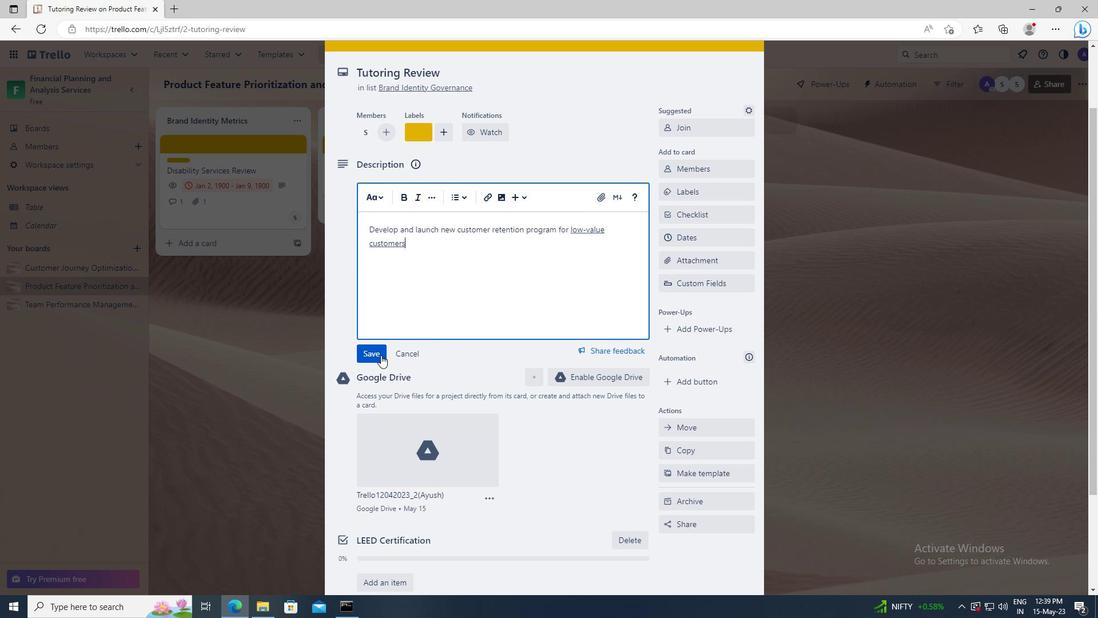 
Action: Mouse moved to (380, 356)
Screenshot: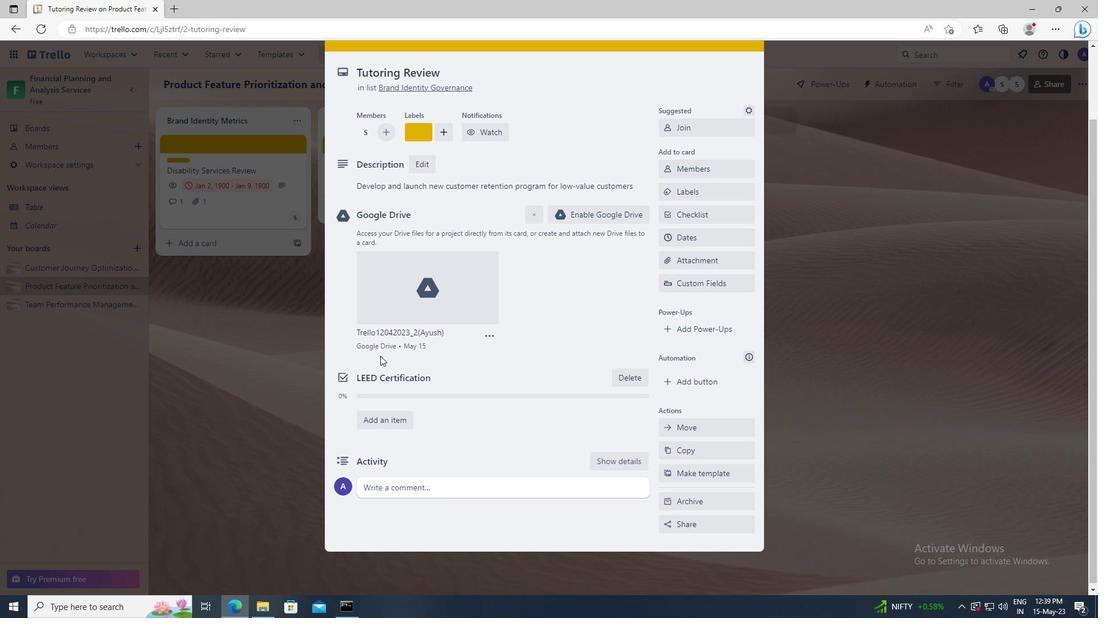 
Action: Mouse scrolled (380, 355) with delta (0, 0)
Screenshot: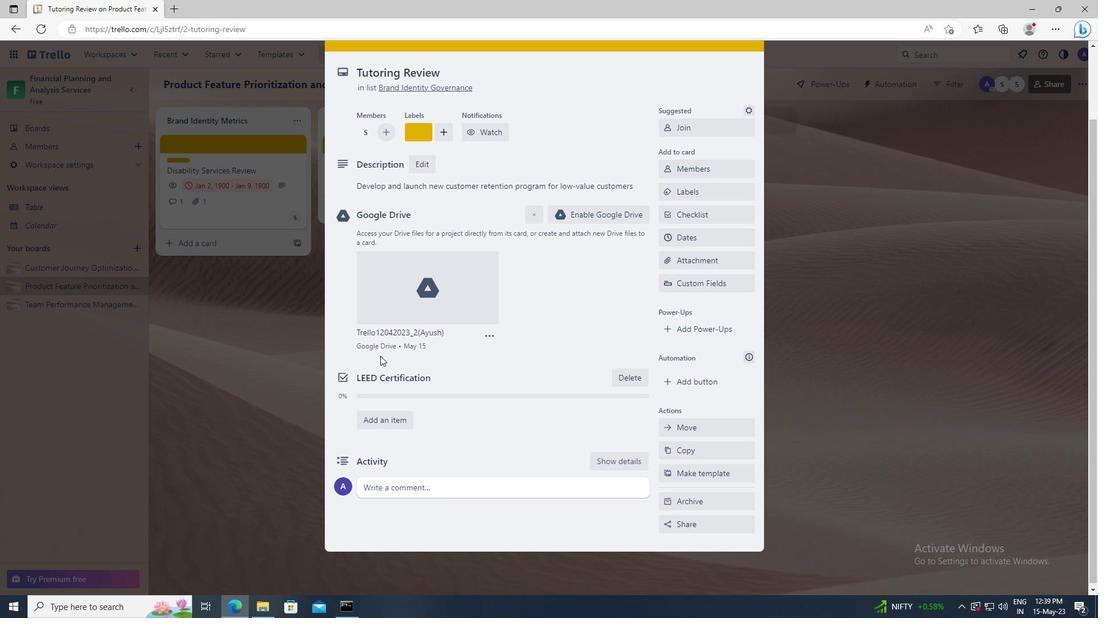 
Action: Mouse moved to (394, 486)
Screenshot: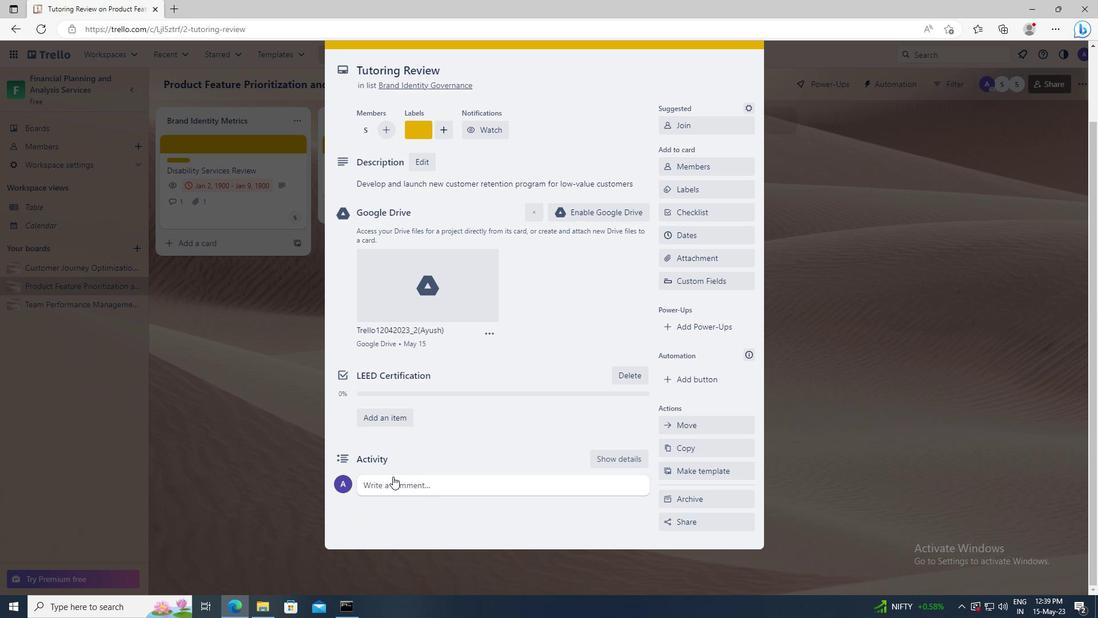 
Action: Mouse pressed left at (394, 486)
Screenshot: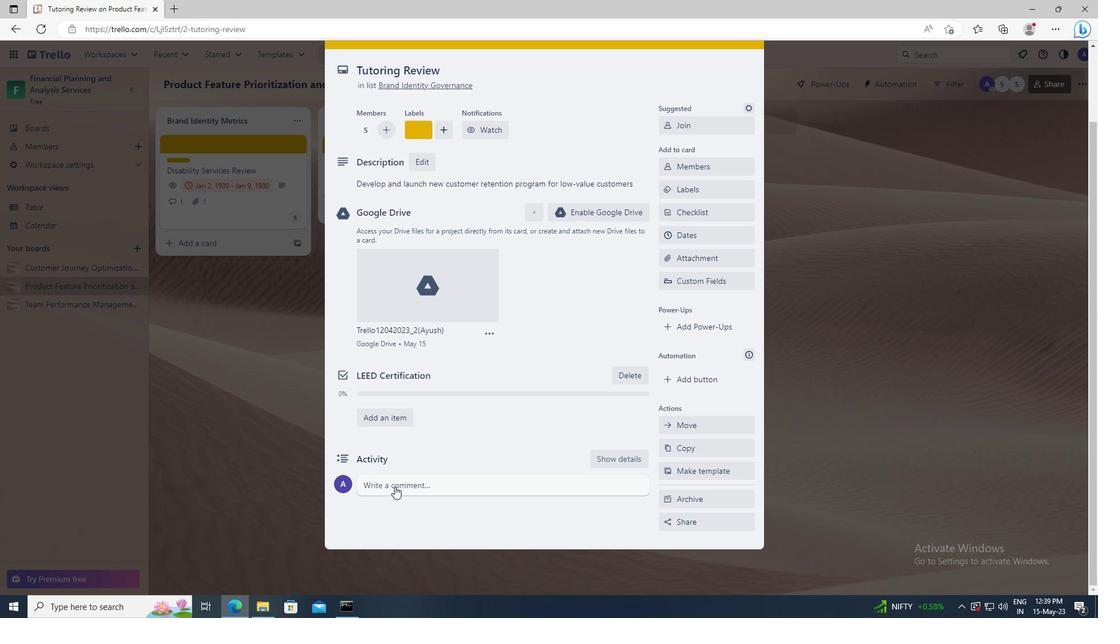 
Action: Key pressed <Key.shift>GIVEN<Key.space>THE<Key.space>POTENTIAL<Key.space>IMPACT<Key.space>OF<Key.space>THIS<Key.space>TASK<Key.space>ON<Key.space>OUR<Key.space>TEAM<Key.space>WORKLOAD,<Key.space>LET<Key.space>US<Key.space>ENSURE<Key.space>THAT<Key.space>WE<Key.space>HAVE<Key.space>THE<Key.space>NECESSARY<Key.space>RESOURCES<Key.space>AND<Key.space>SUPPORT<Key.space>TO<Key.space>EXECUTE<Key.space>IT<Key.space>EFFECTIVELY.
Screenshot: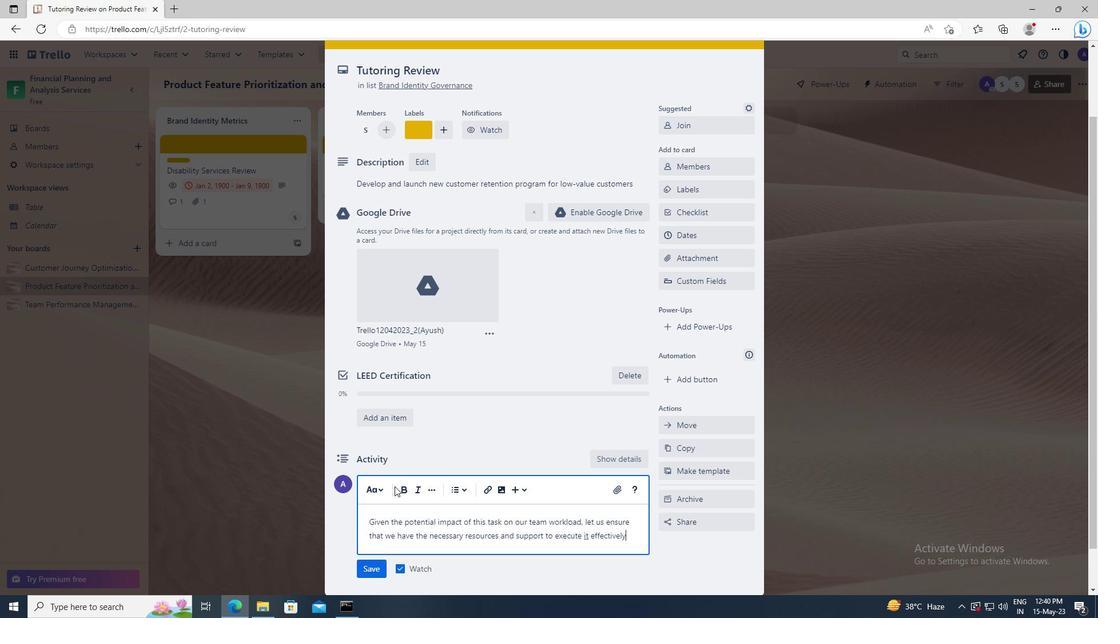 
Action: Mouse moved to (375, 568)
Screenshot: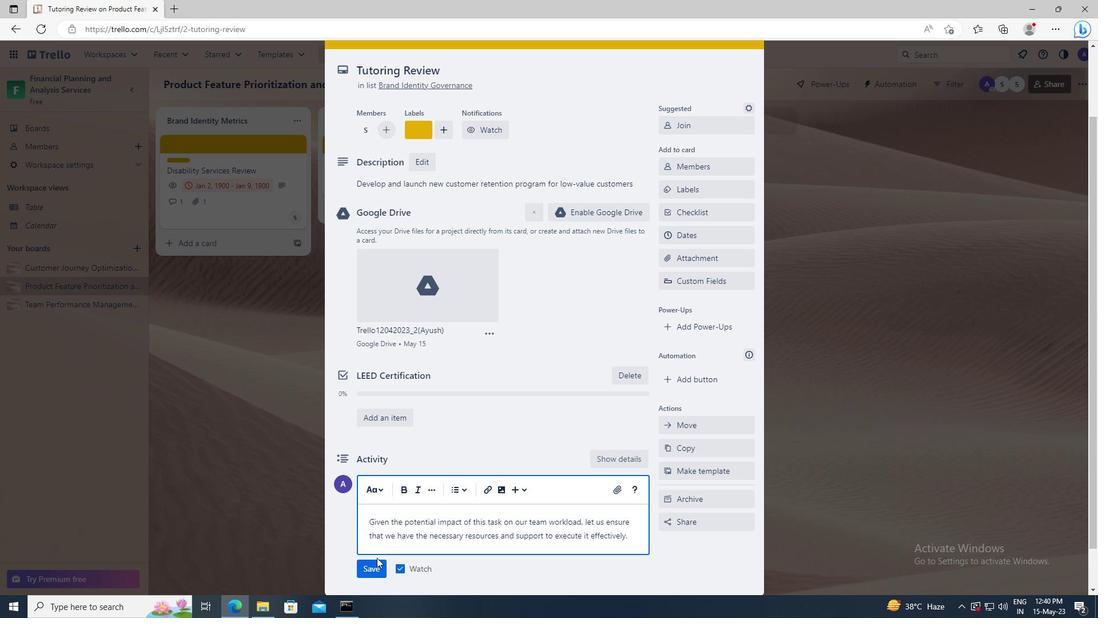 
Action: Mouse pressed left at (375, 568)
Screenshot: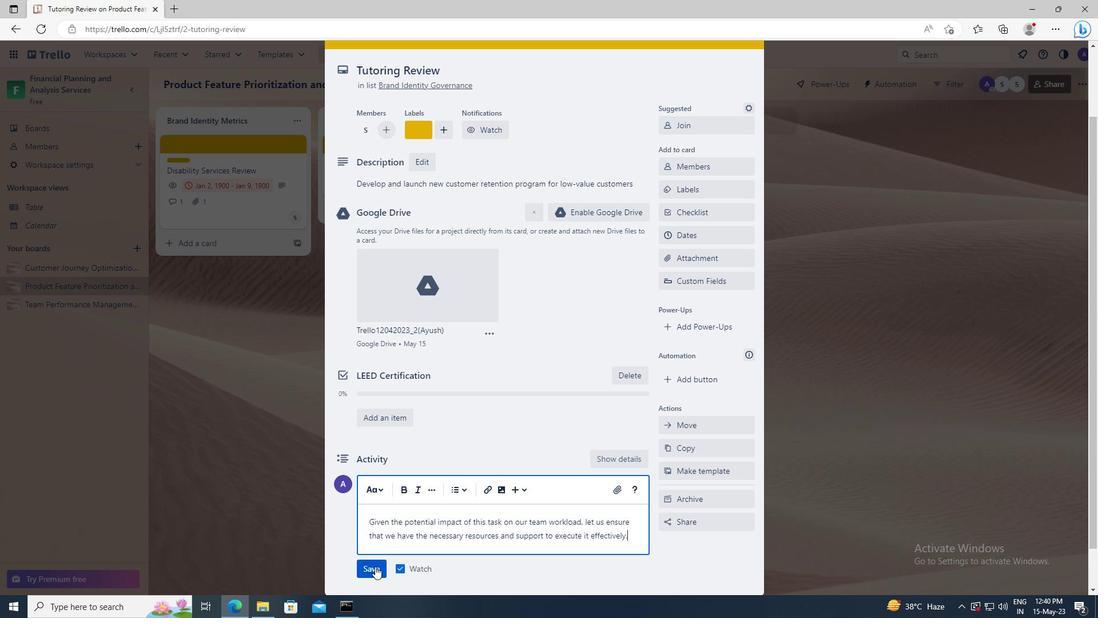 
Action: Mouse moved to (672, 237)
Screenshot: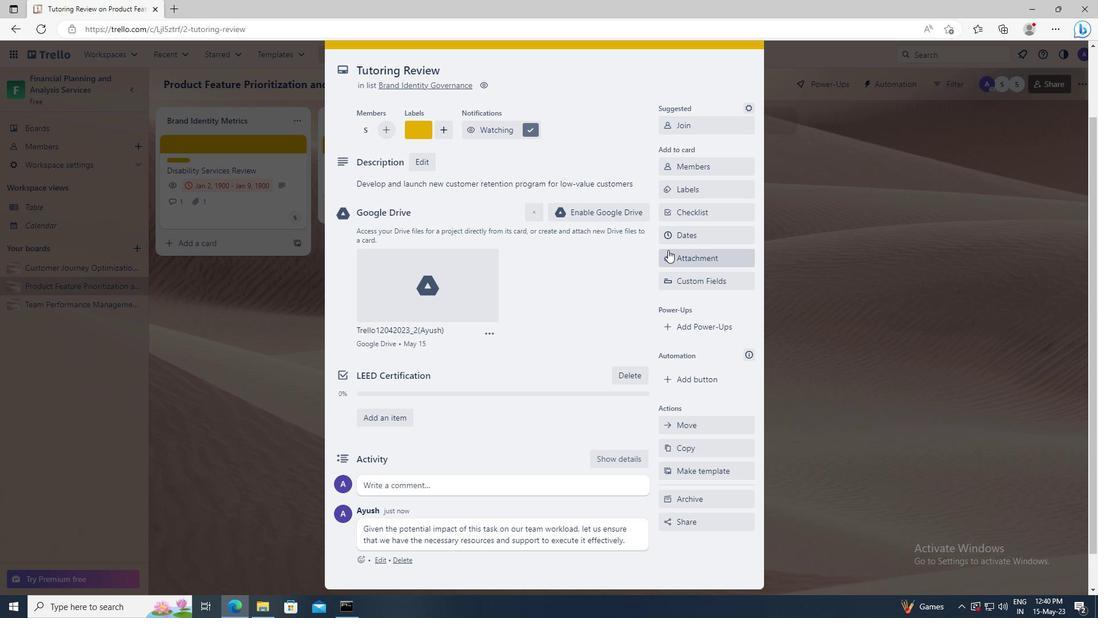 
Action: Mouse pressed left at (672, 237)
Screenshot: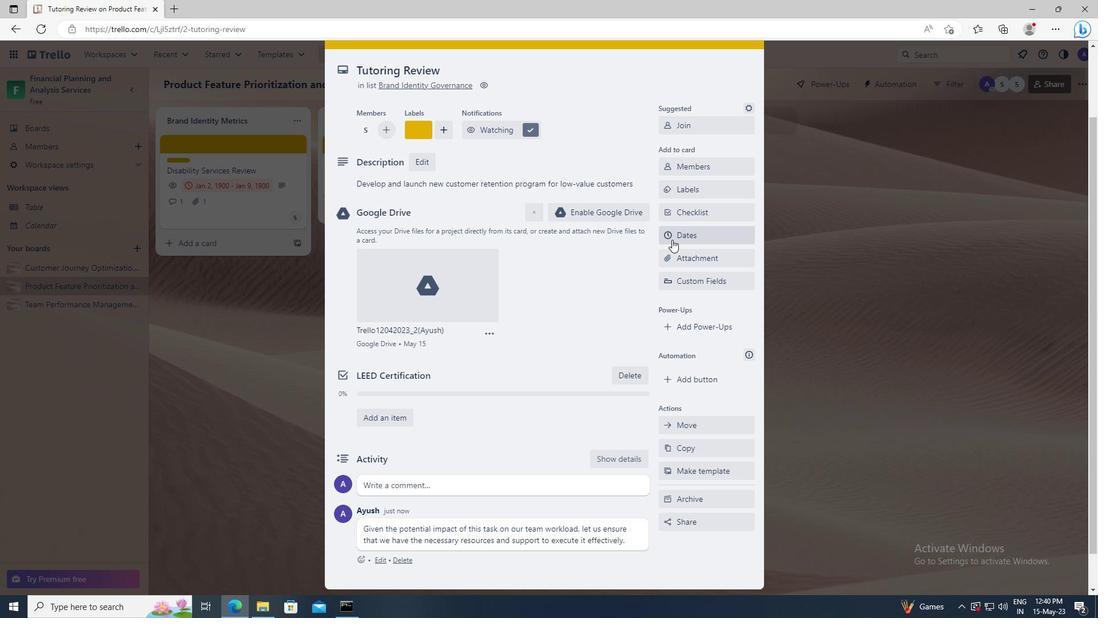 
Action: Mouse moved to (670, 289)
Screenshot: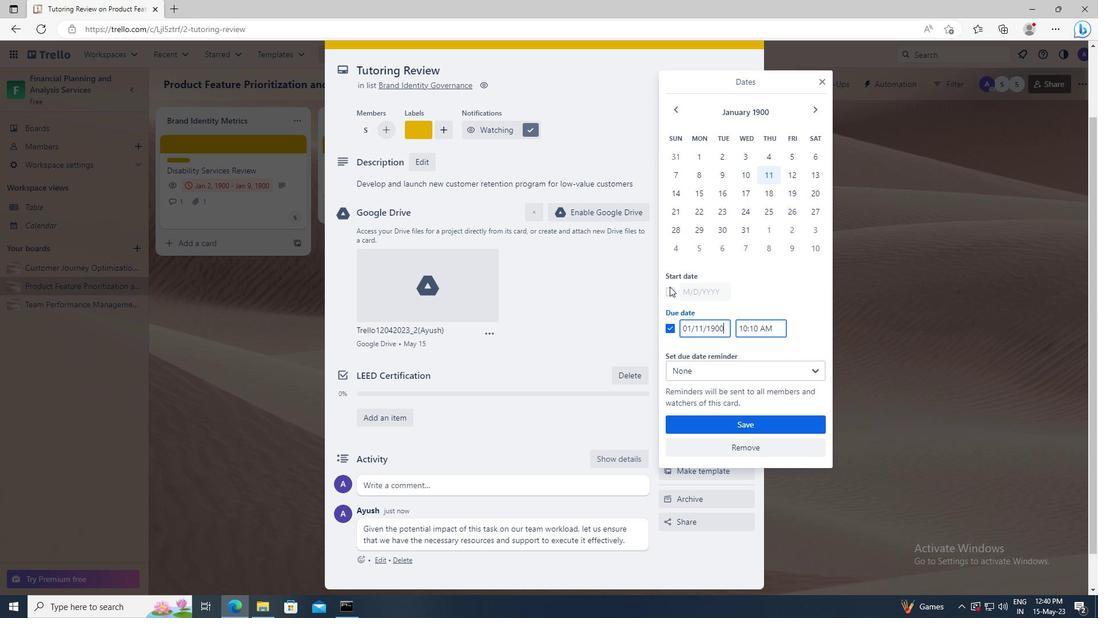 
Action: Mouse pressed left at (670, 289)
Screenshot: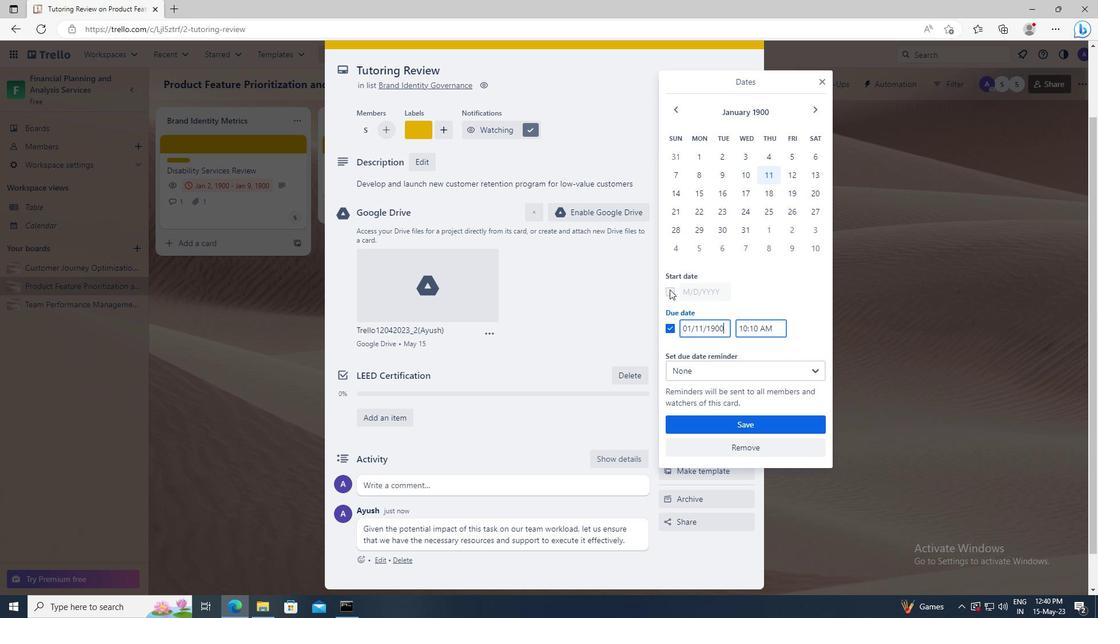 
Action: Mouse moved to (723, 295)
Screenshot: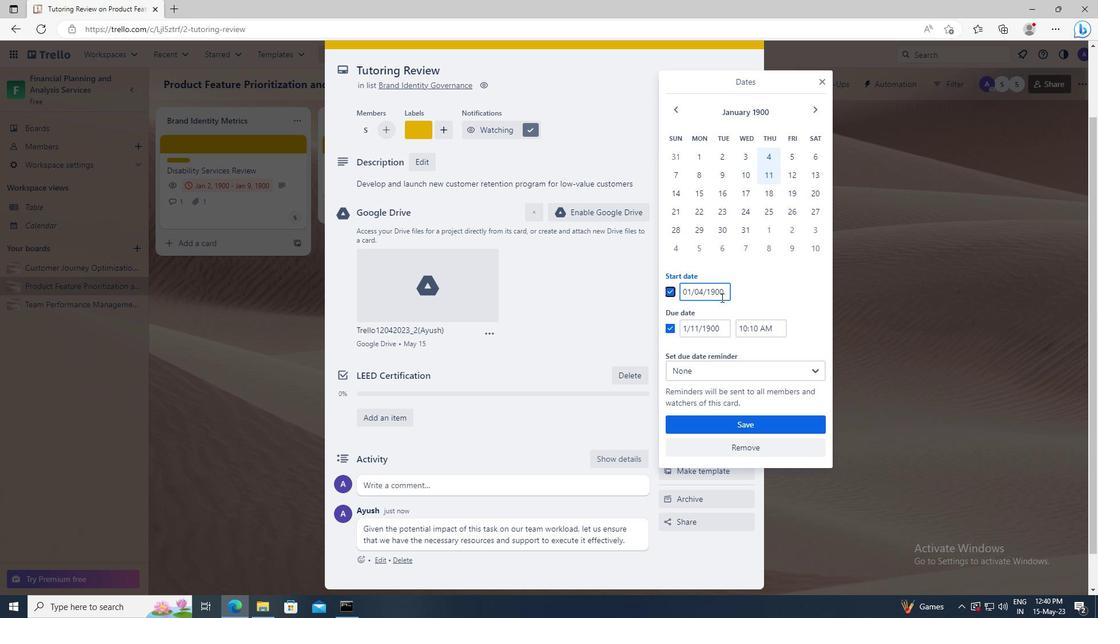 
Action: Mouse pressed left at (723, 295)
Screenshot: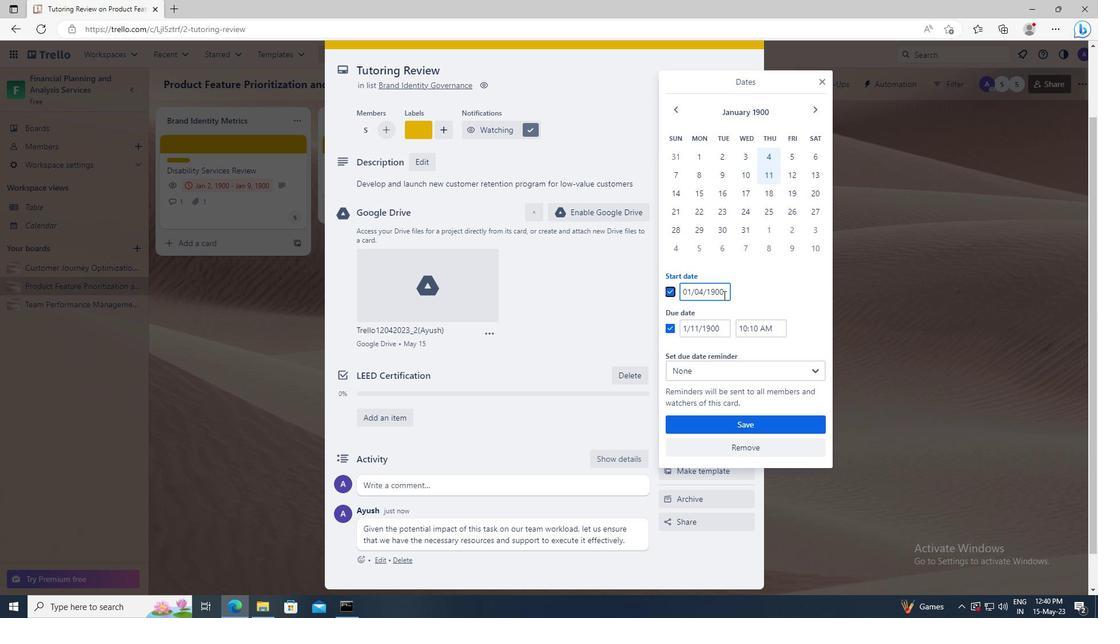 
Action: Key pressed <Key.left><Key.left><Key.left><Key.left><Key.left><Key.backspace>5
Screenshot: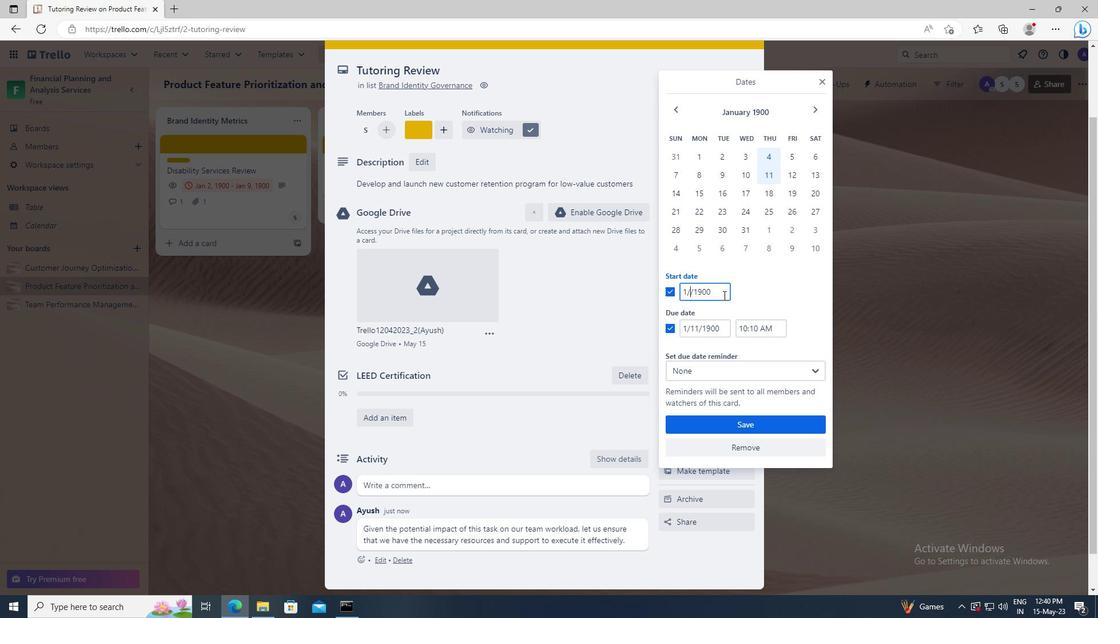 
Action: Mouse moved to (722, 324)
Screenshot: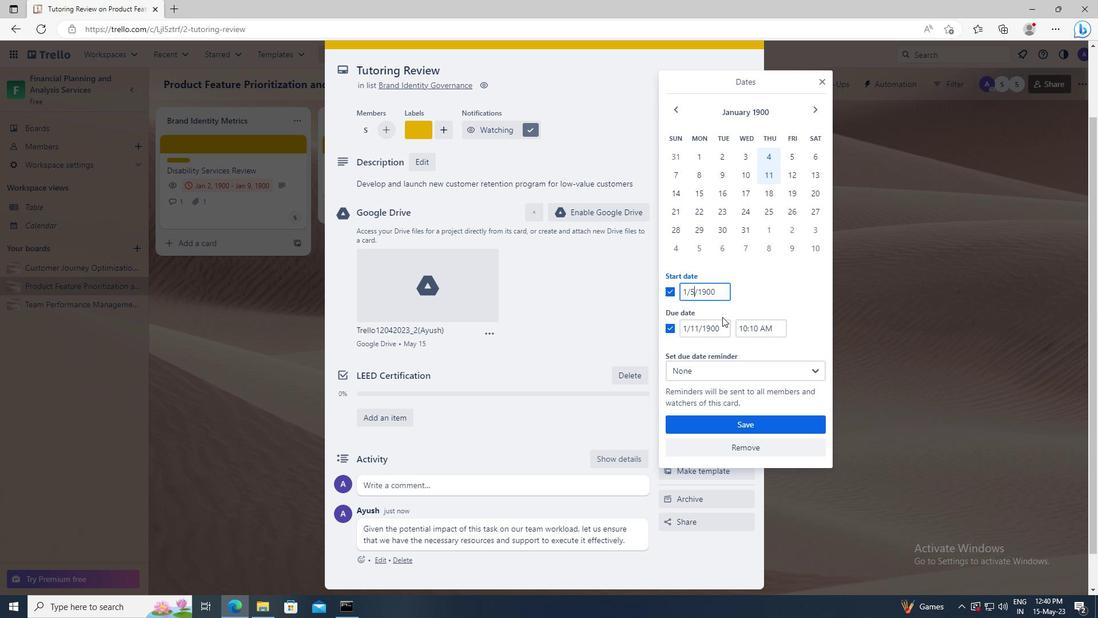 
Action: Mouse pressed left at (722, 324)
Screenshot: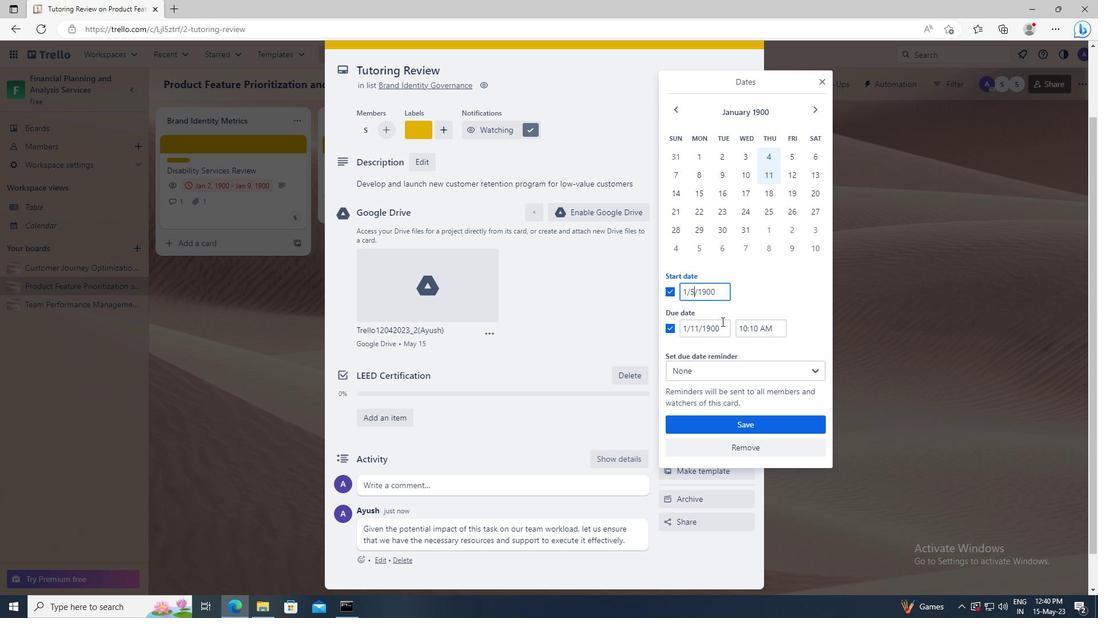 
Action: Key pressed <Key.left><Key.left><Key.left><Key.left><Key.left><Key.backspace><Key.backspace>12
Screenshot: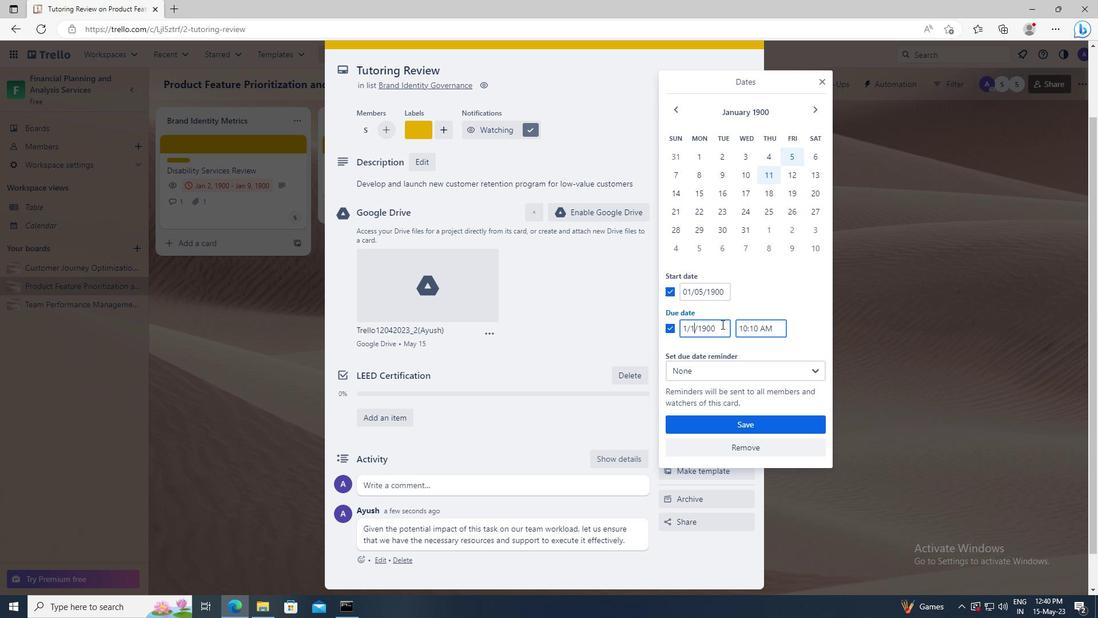 
Action: Mouse moved to (723, 425)
Screenshot: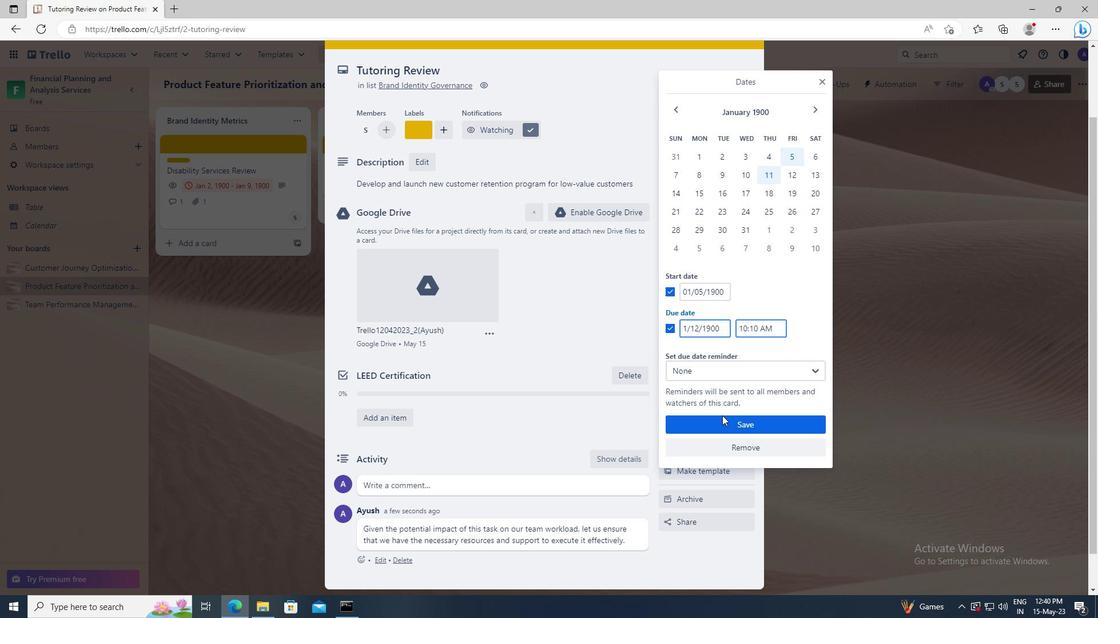
Action: Mouse pressed left at (723, 425)
Screenshot: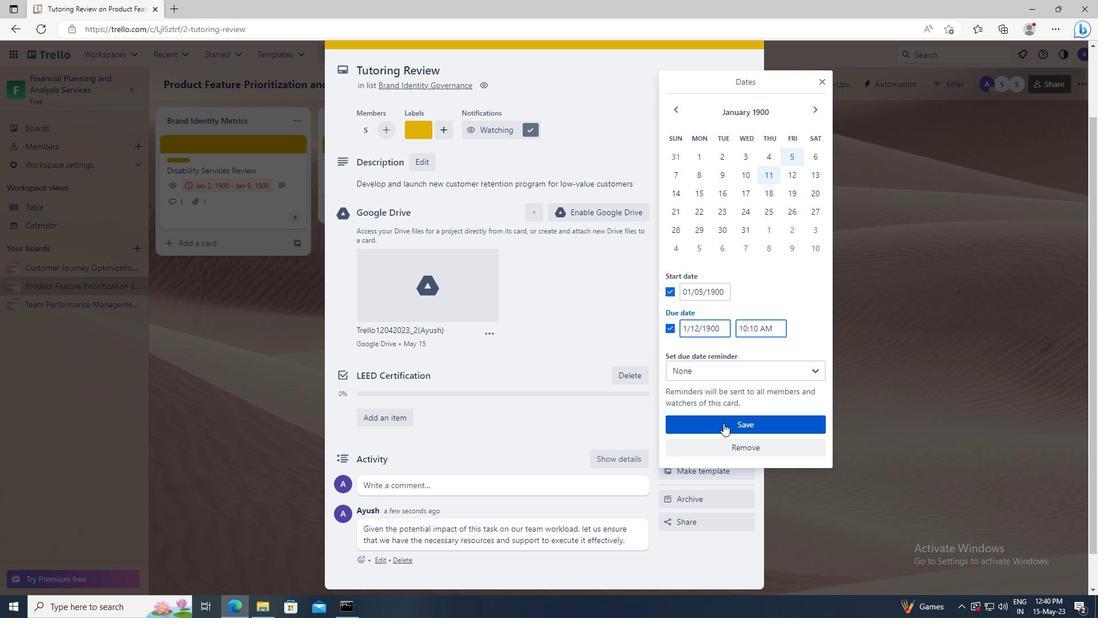 
